 Task: Find connections with filter location Guledagudda with filter topic #workingathomewith filter profile language German with filter current company Recruitment Land LLC with filter school Nirmala Memorial Foundation Degree College of Commerce and Science Near Thakur Polytechnic 90 Feet Road Thakur Complex Kandivli (E) Mumbai 400 101 with filter industry Cosmetology and Barber Schools with filter service category Bookkeeping with filter keywords title SEO Manager
Action: Mouse moved to (489, 80)
Screenshot: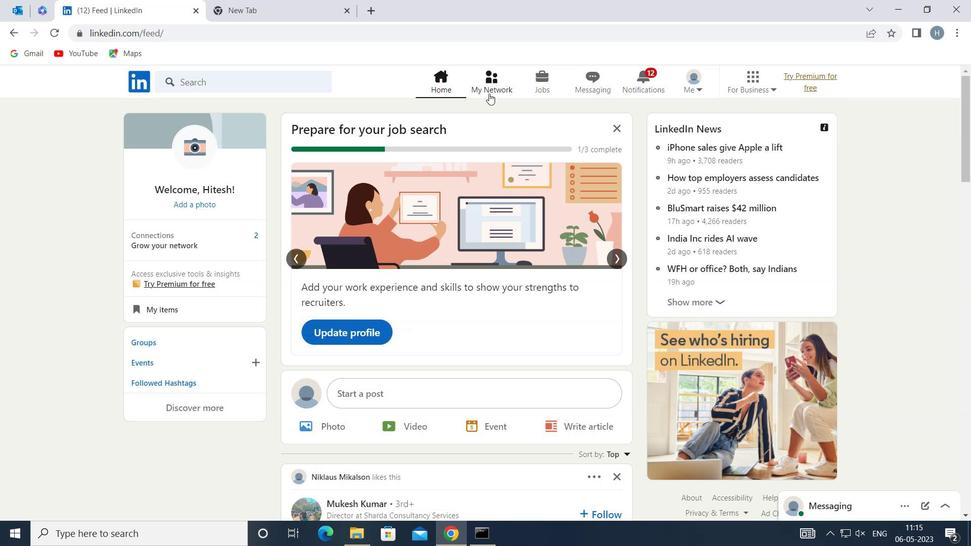 
Action: Mouse pressed left at (489, 80)
Screenshot: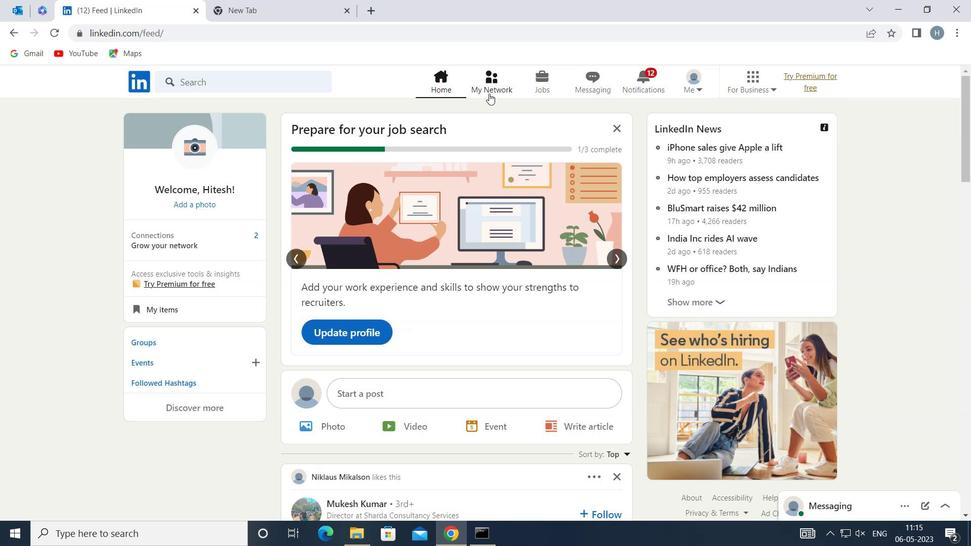 
Action: Mouse moved to (274, 146)
Screenshot: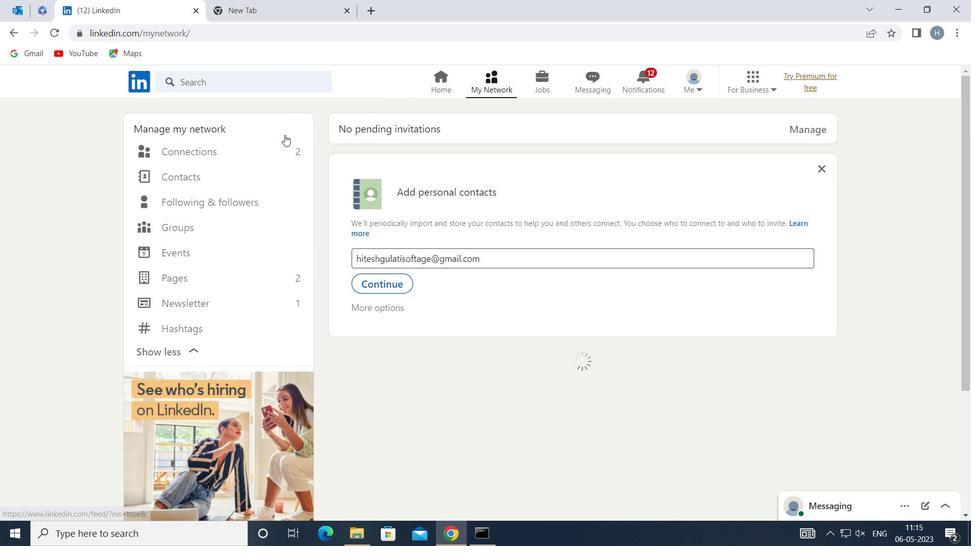 
Action: Mouse pressed left at (274, 146)
Screenshot: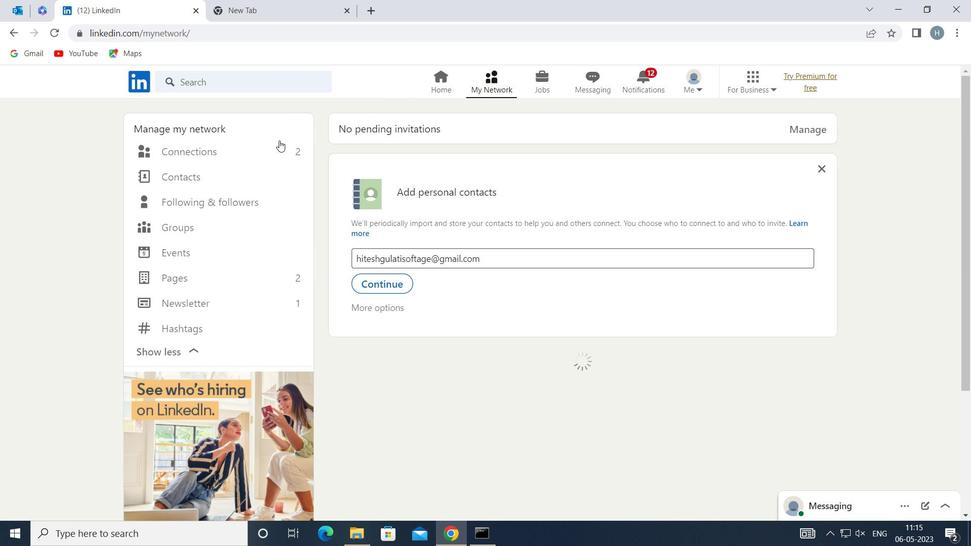 
Action: Mouse moved to (593, 148)
Screenshot: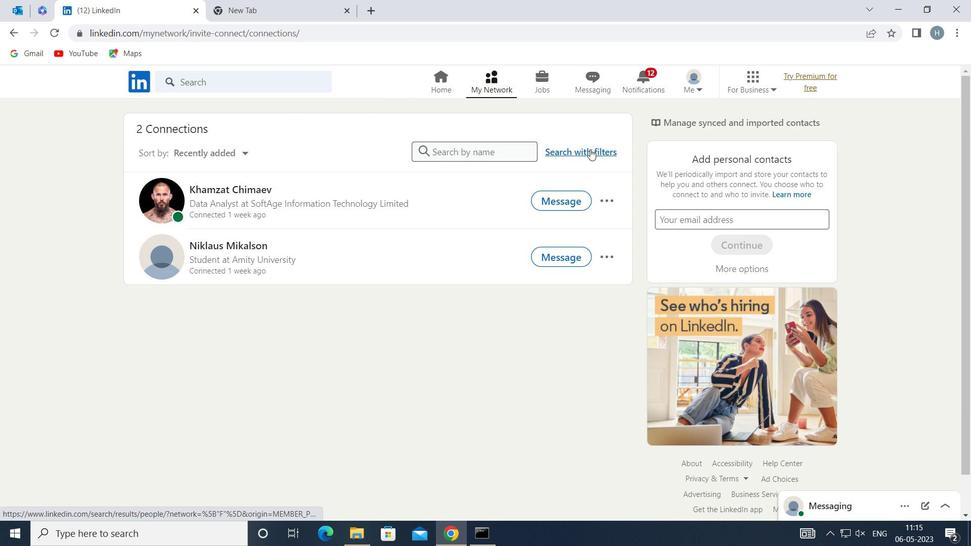 
Action: Mouse pressed left at (593, 148)
Screenshot: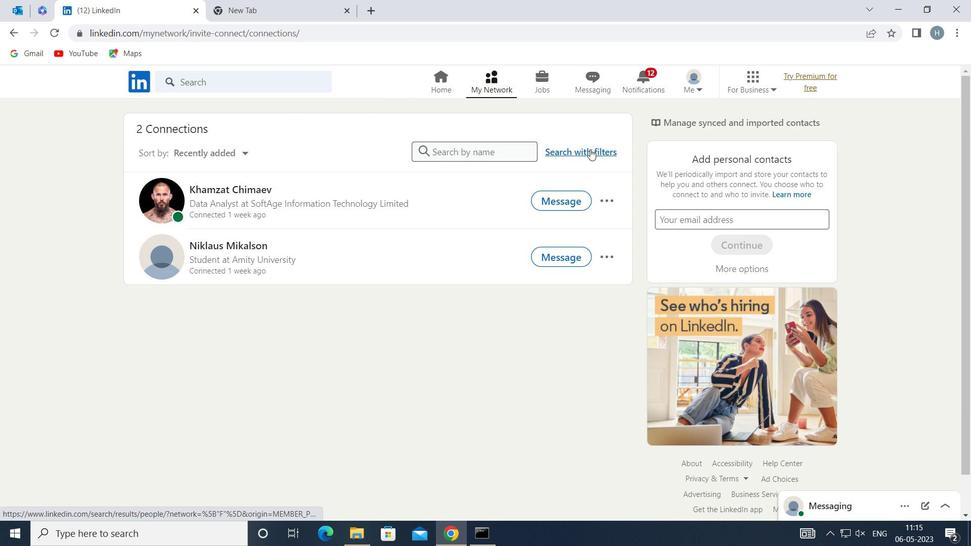 
Action: Mouse moved to (523, 115)
Screenshot: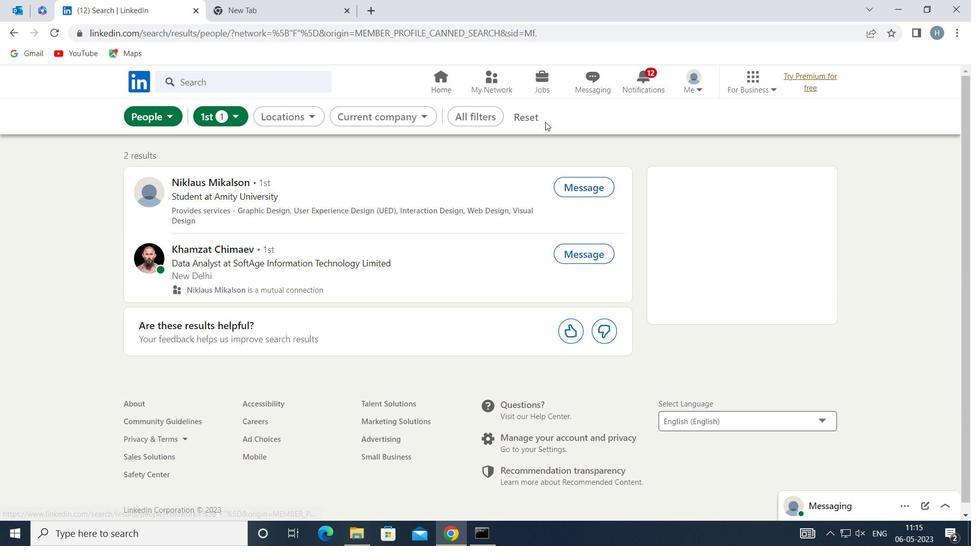 
Action: Mouse pressed left at (523, 115)
Screenshot: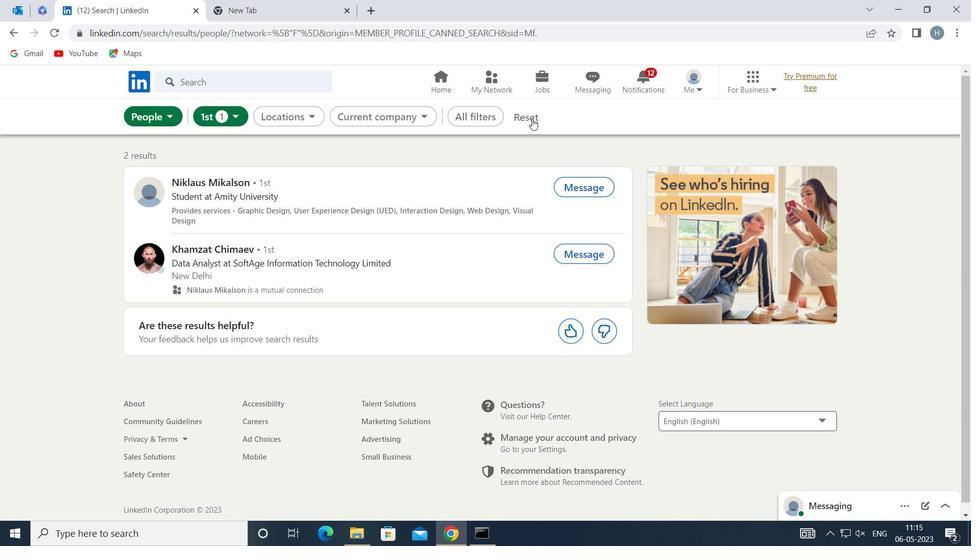 
Action: Mouse moved to (505, 114)
Screenshot: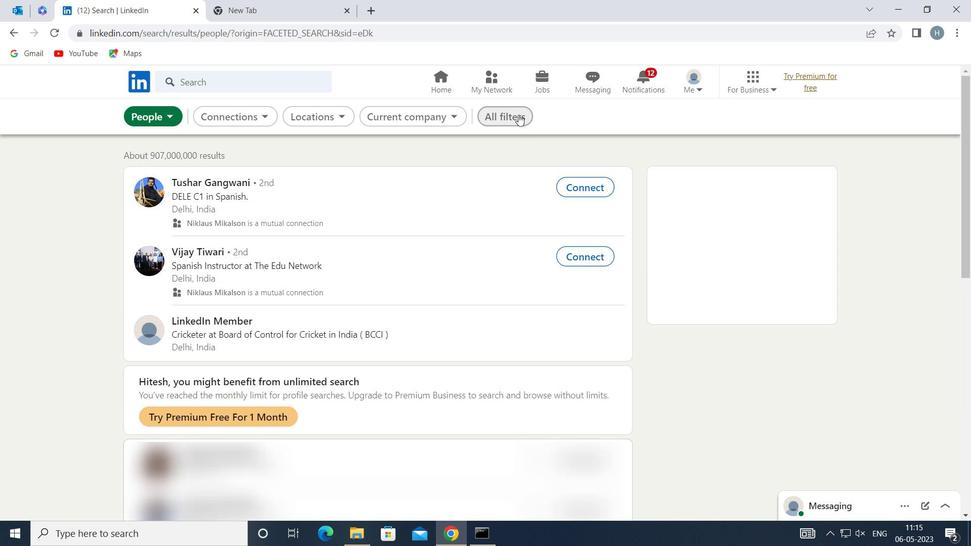 
Action: Mouse pressed left at (505, 114)
Screenshot: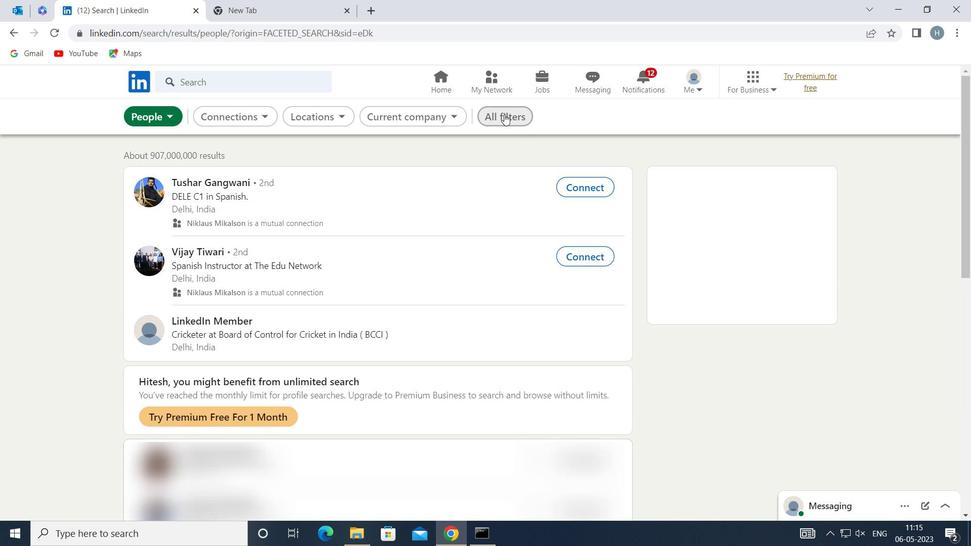 
Action: Mouse moved to (751, 295)
Screenshot: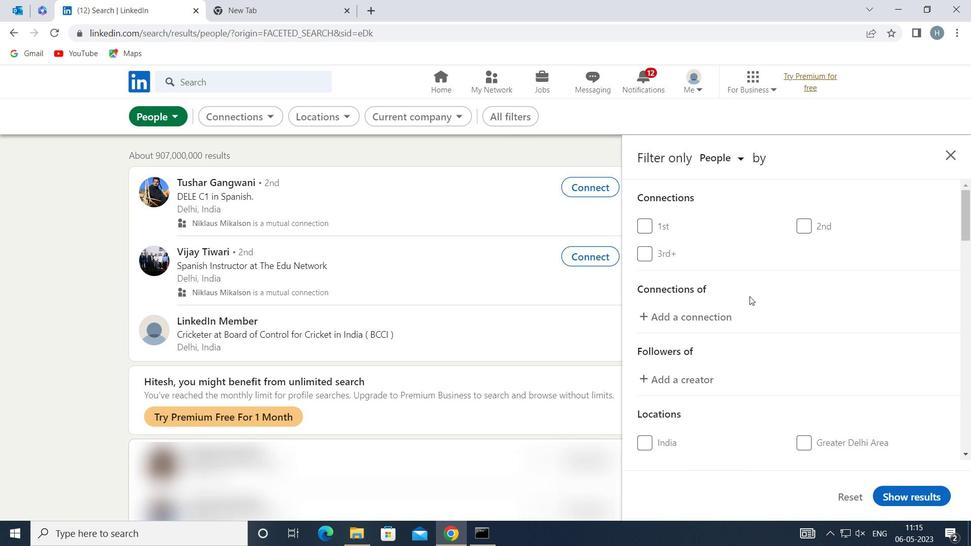 
Action: Mouse scrolled (751, 295) with delta (0, 0)
Screenshot: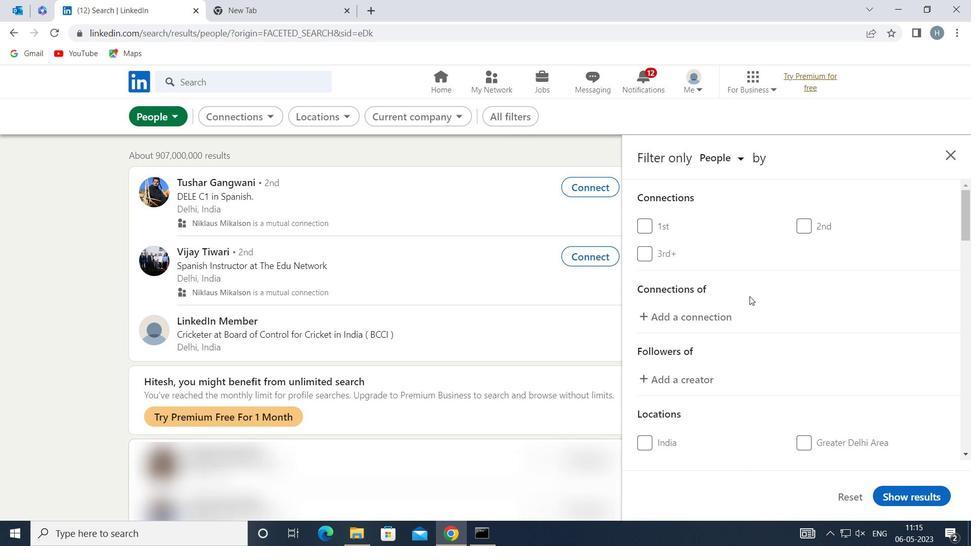 
Action: Mouse moved to (751, 295)
Screenshot: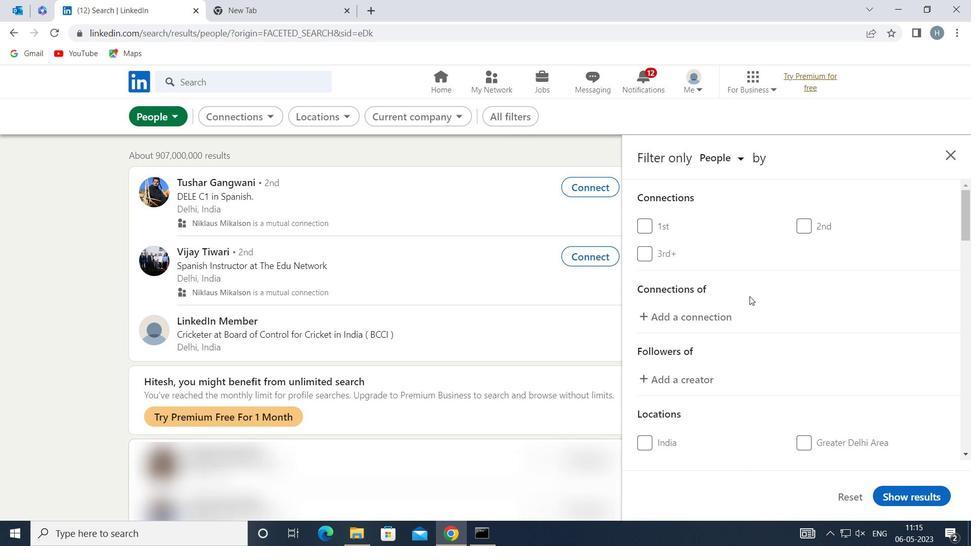 
Action: Mouse scrolled (751, 294) with delta (0, 0)
Screenshot: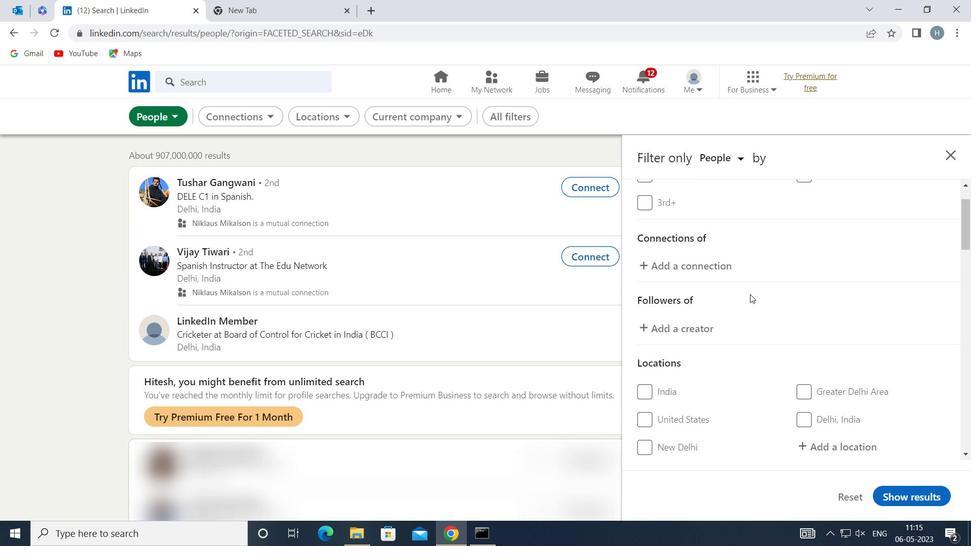 
Action: Mouse scrolled (751, 294) with delta (0, 0)
Screenshot: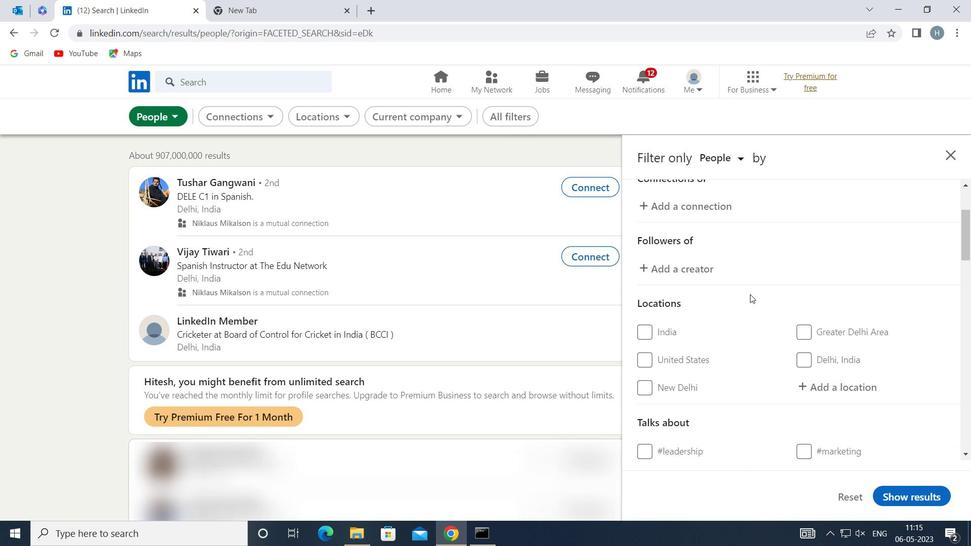 
Action: Mouse moved to (825, 309)
Screenshot: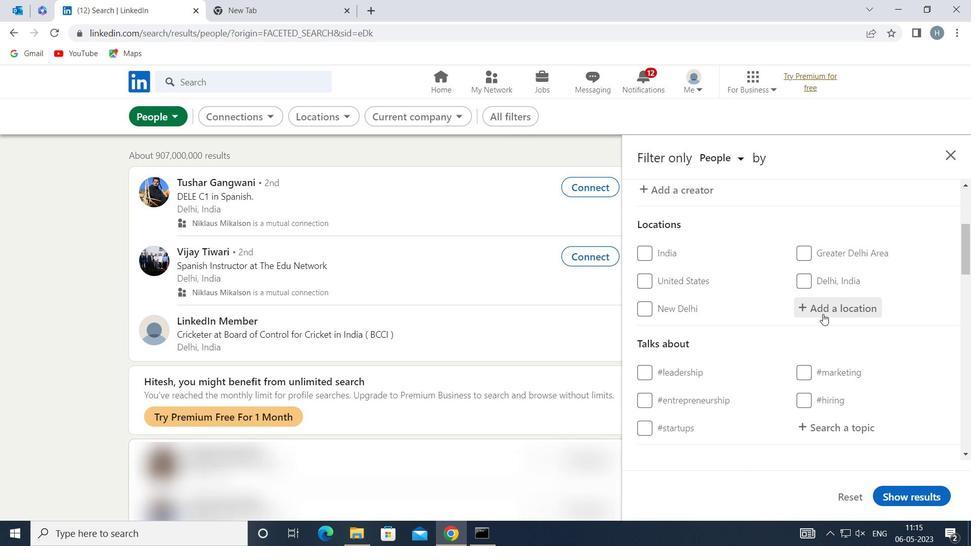 
Action: Mouse pressed left at (825, 309)
Screenshot: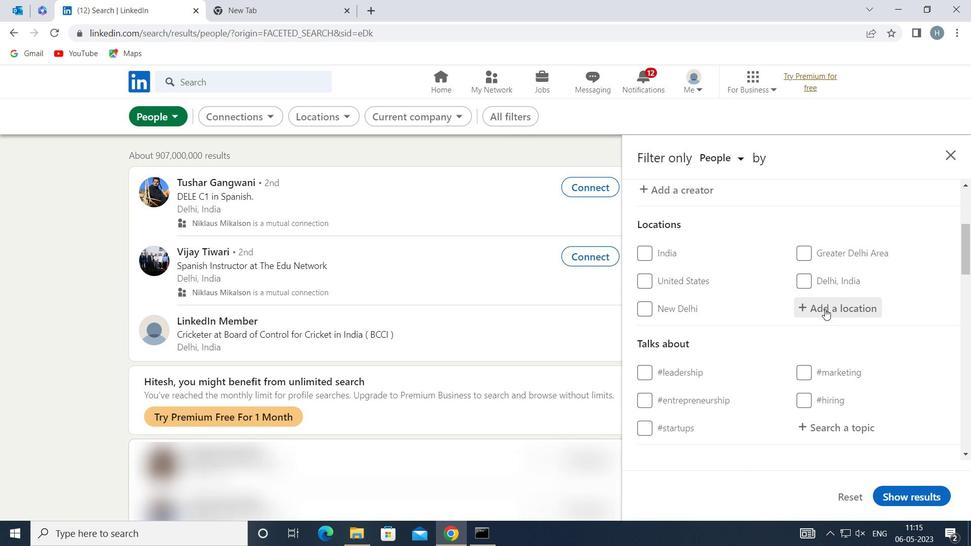 
Action: Mouse moved to (825, 308)
Screenshot: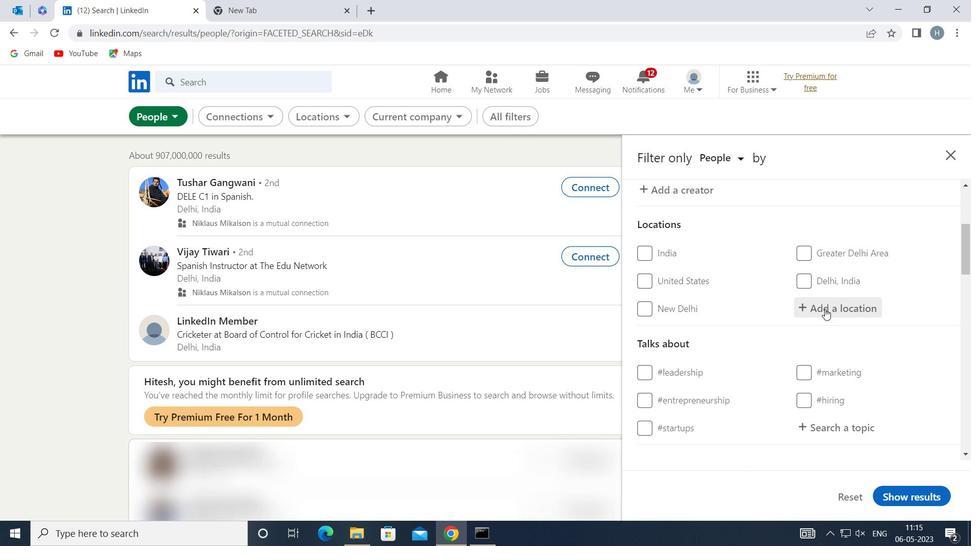 
Action: Key pressed <Key.shift>GULEDAGUDDA
Screenshot: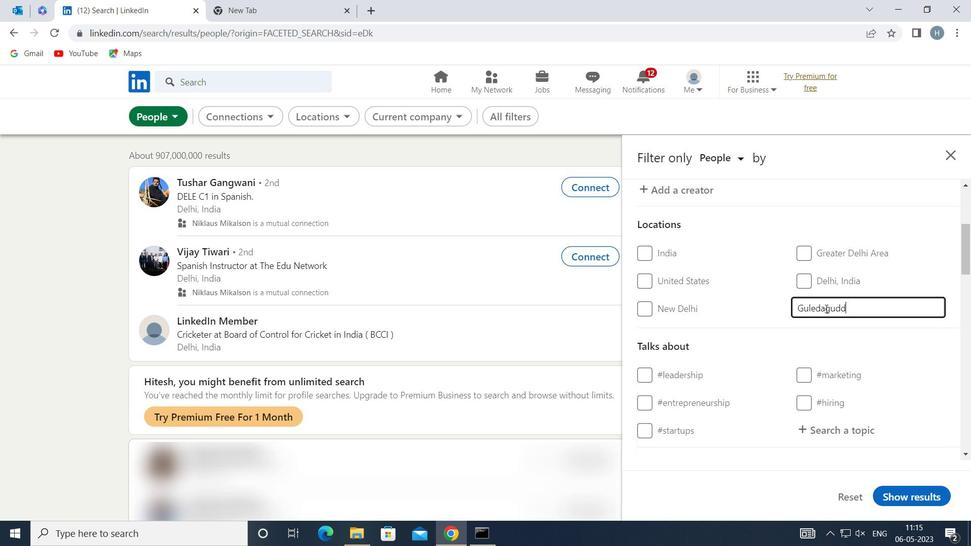 
Action: Mouse moved to (849, 326)
Screenshot: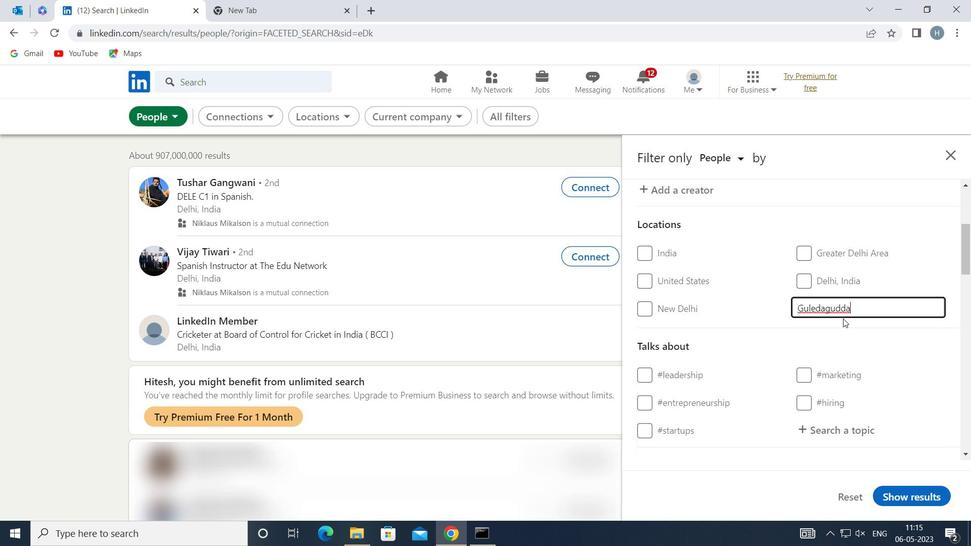 
Action: Mouse pressed left at (849, 326)
Screenshot: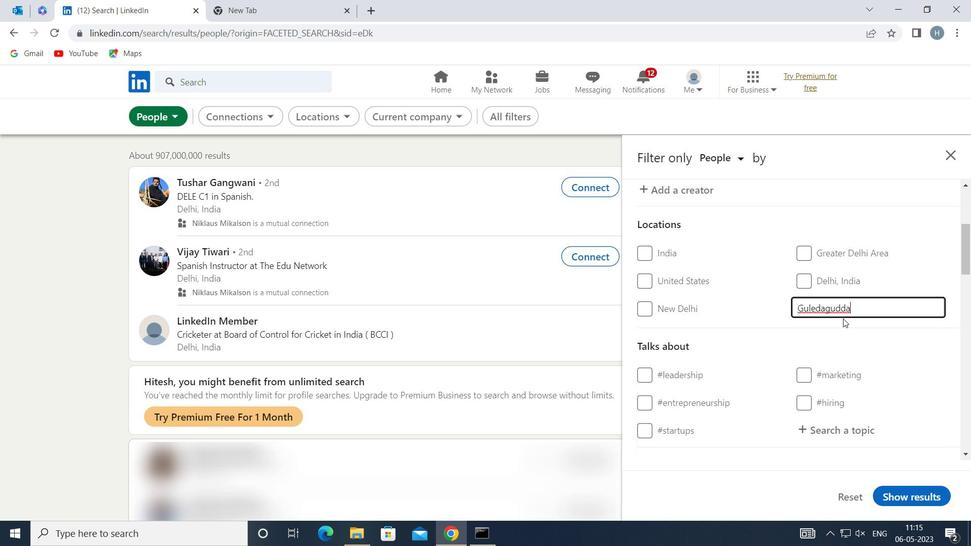 
Action: Mouse moved to (848, 327)
Screenshot: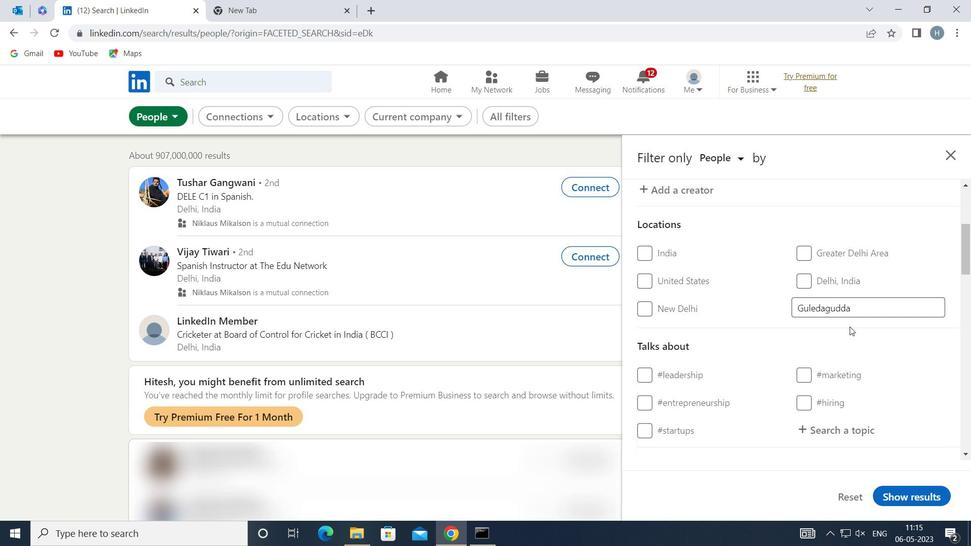 
Action: Mouse scrolled (848, 326) with delta (0, 0)
Screenshot: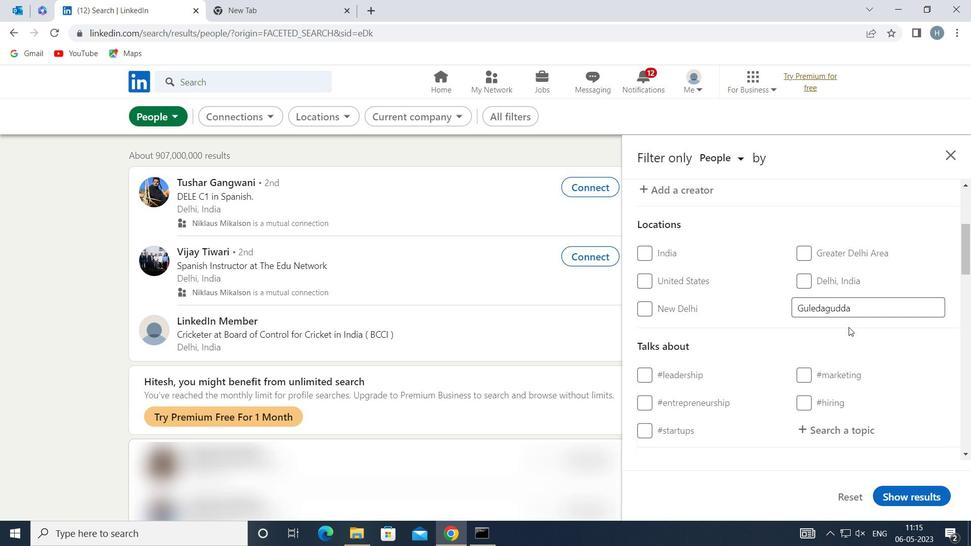 
Action: Mouse moved to (843, 359)
Screenshot: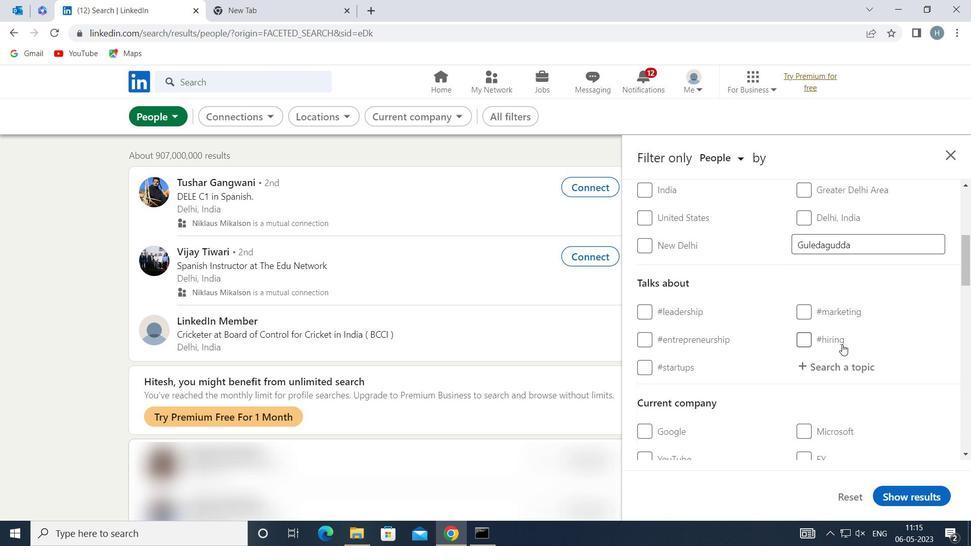 
Action: Mouse pressed left at (843, 359)
Screenshot: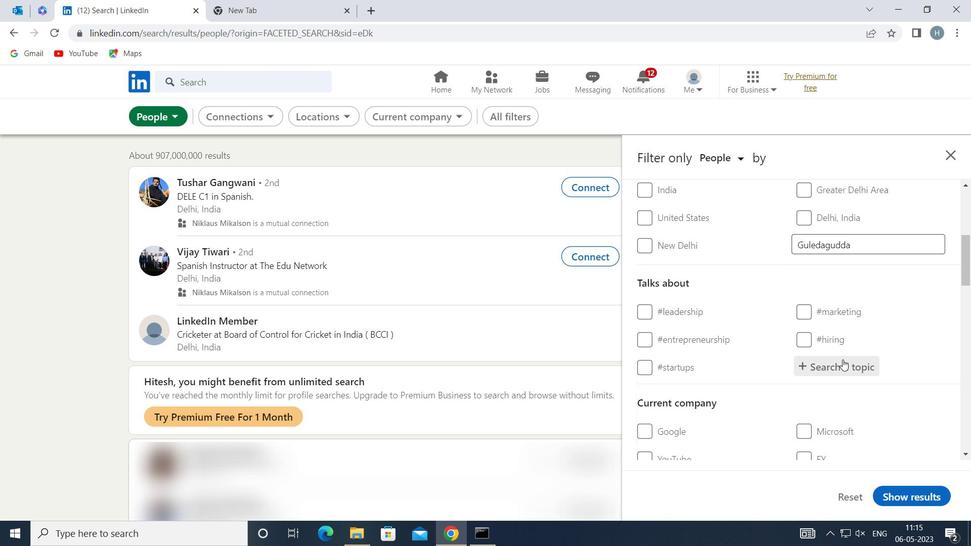 
Action: Key pressed <Key.shift>WORKINGATHOME
Screenshot: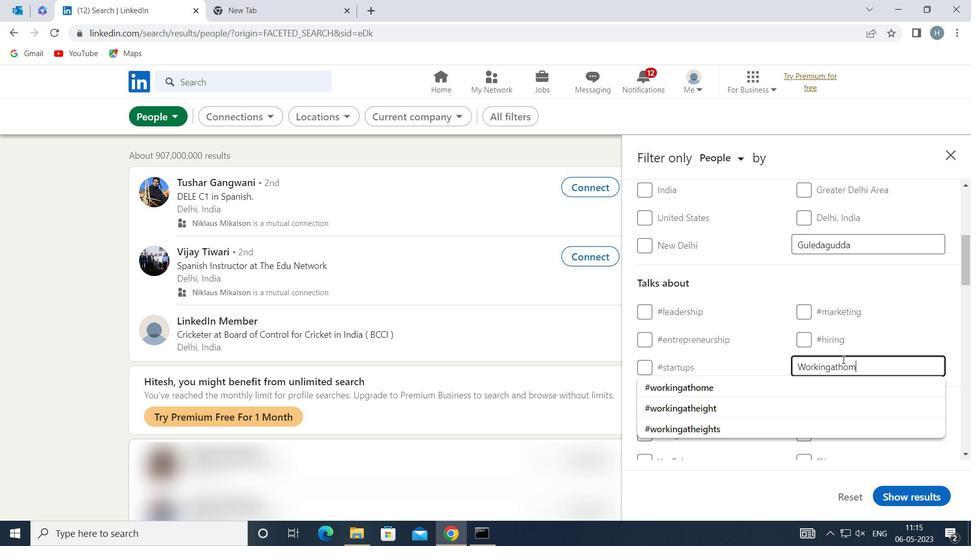 
Action: Mouse moved to (752, 387)
Screenshot: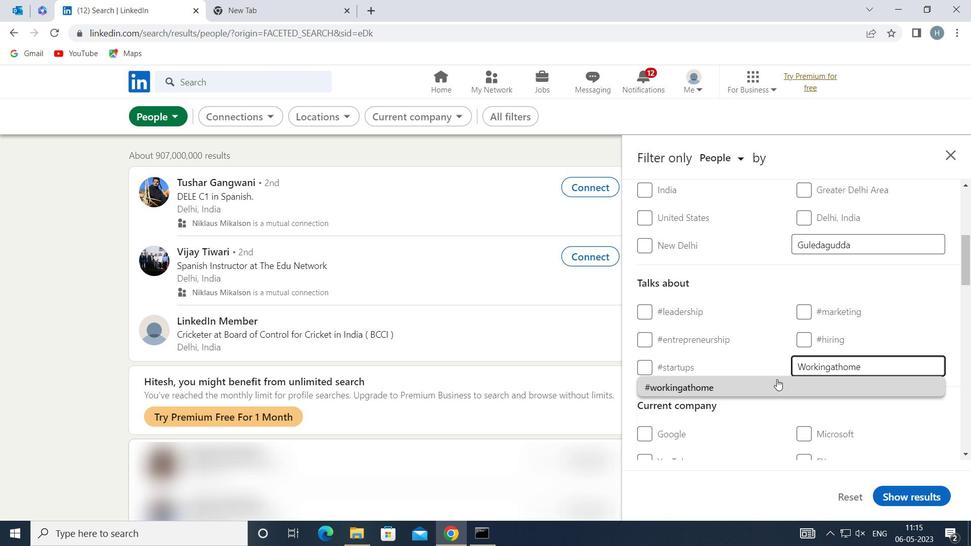 
Action: Mouse pressed left at (752, 387)
Screenshot: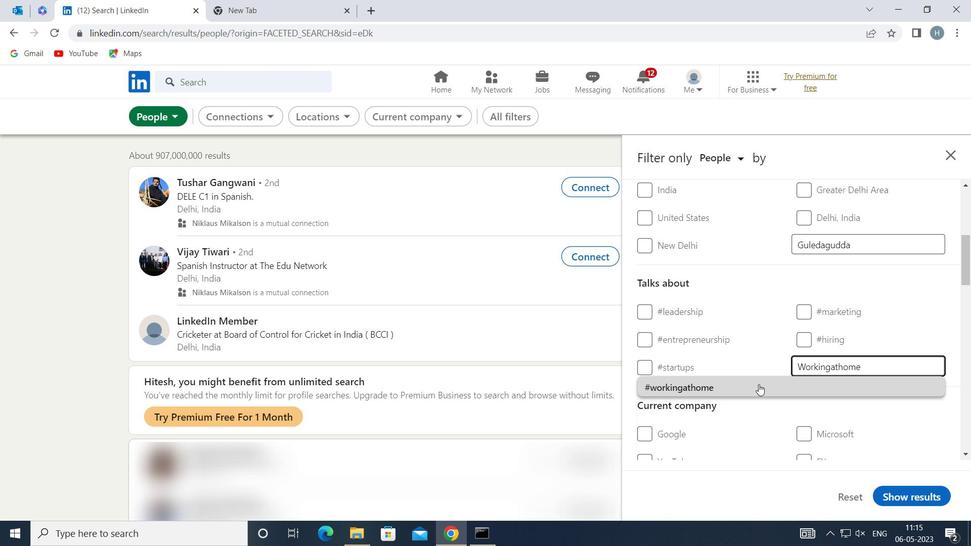 
Action: Mouse moved to (756, 376)
Screenshot: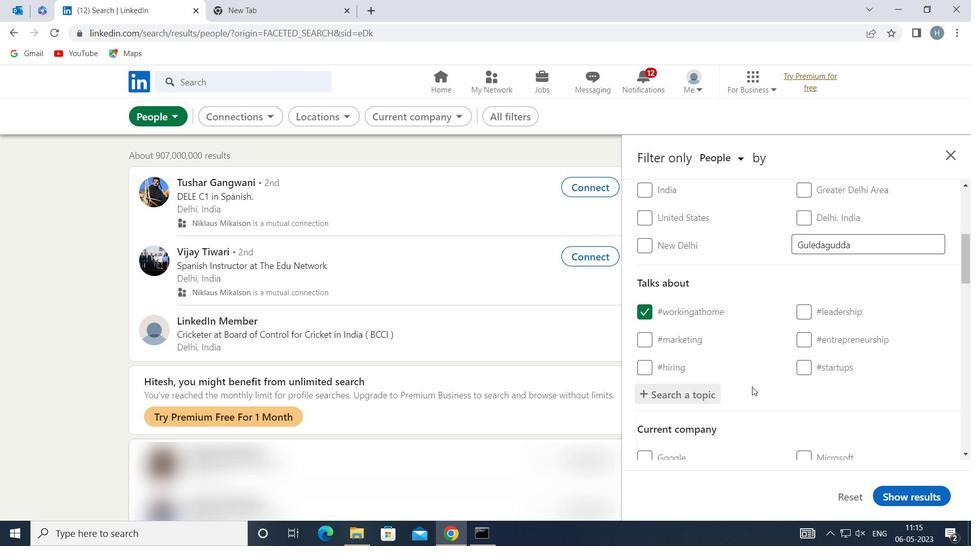 
Action: Mouse scrolled (756, 376) with delta (0, 0)
Screenshot: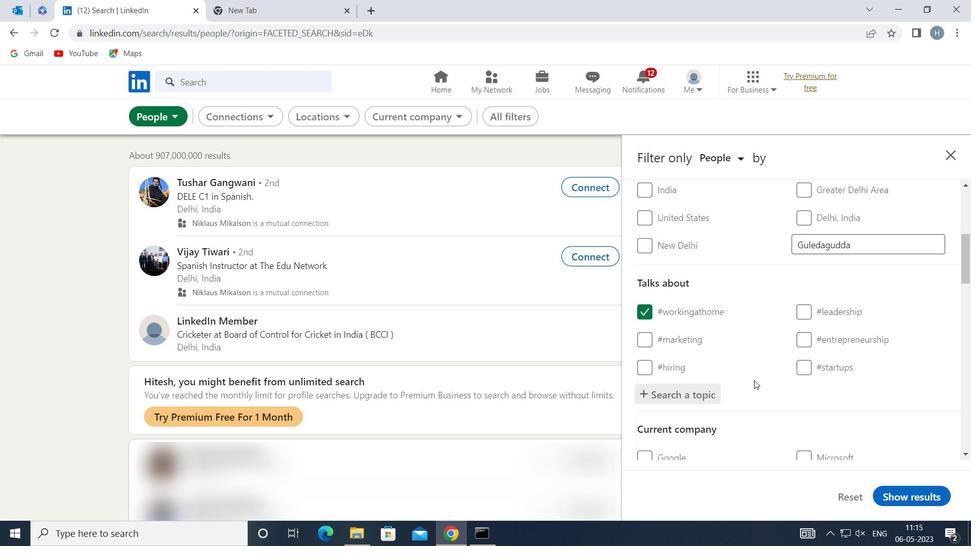 
Action: Mouse moved to (757, 369)
Screenshot: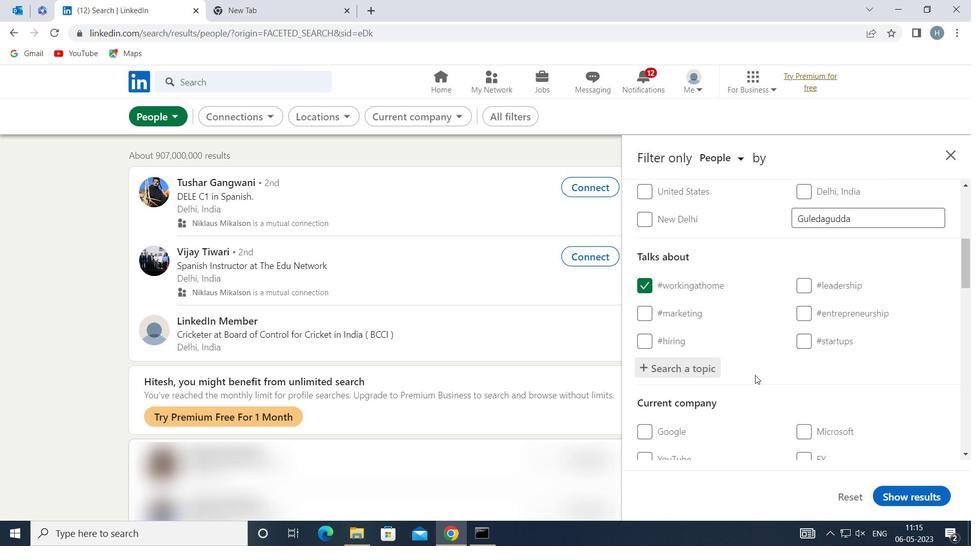 
Action: Mouse scrolled (757, 369) with delta (0, 0)
Screenshot: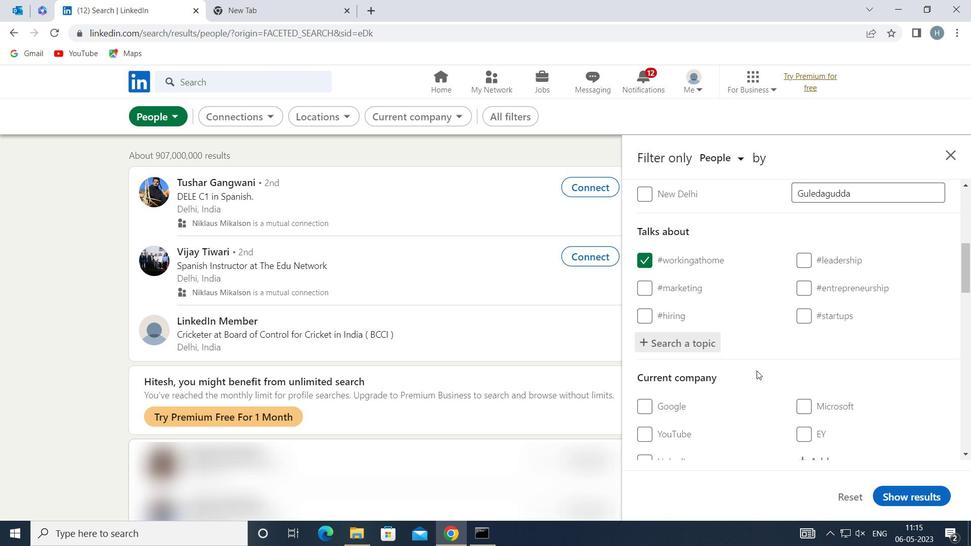 
Action: Mouse moved to (757, 367)
Screenshot: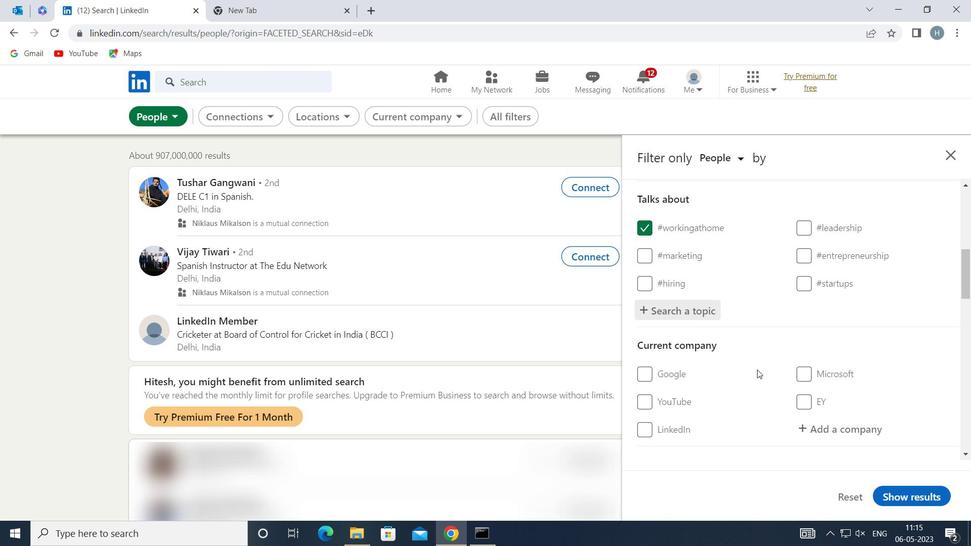 
Action: Mouse scrolled (757, 367) with delta (0, 0)
Screenshot: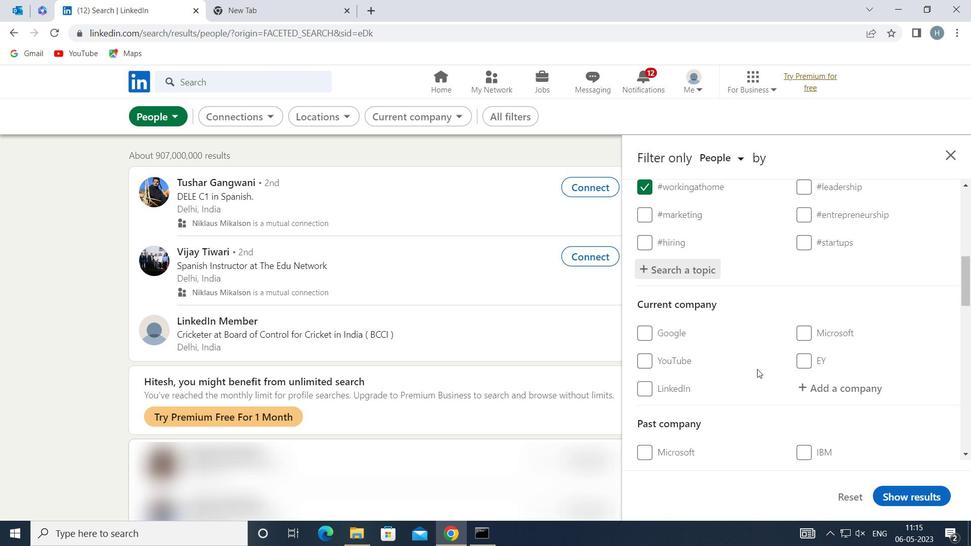 
Action: Mouse moved to (758, 366)
Screenshot: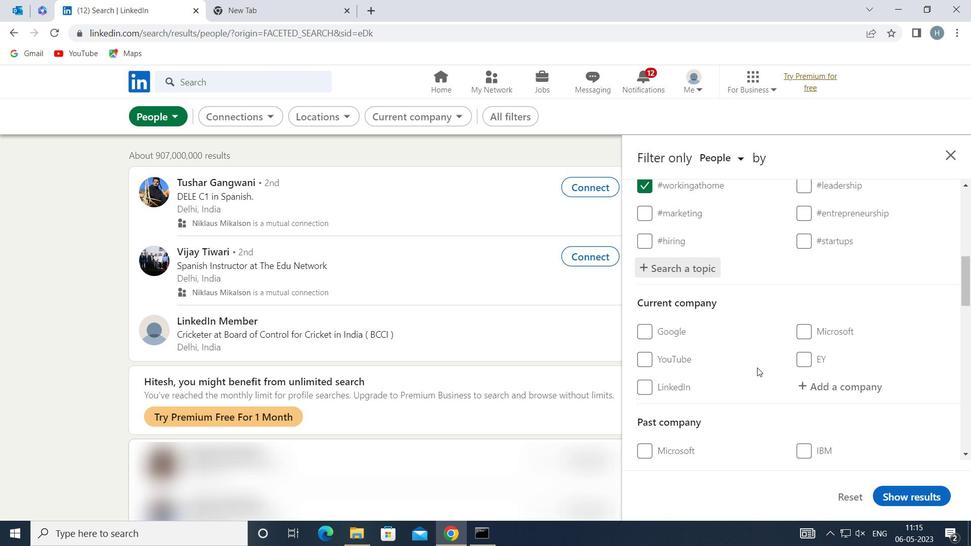 
Action: Mouse scrolled (758, 366) with delta (0, 0)
Screenshot: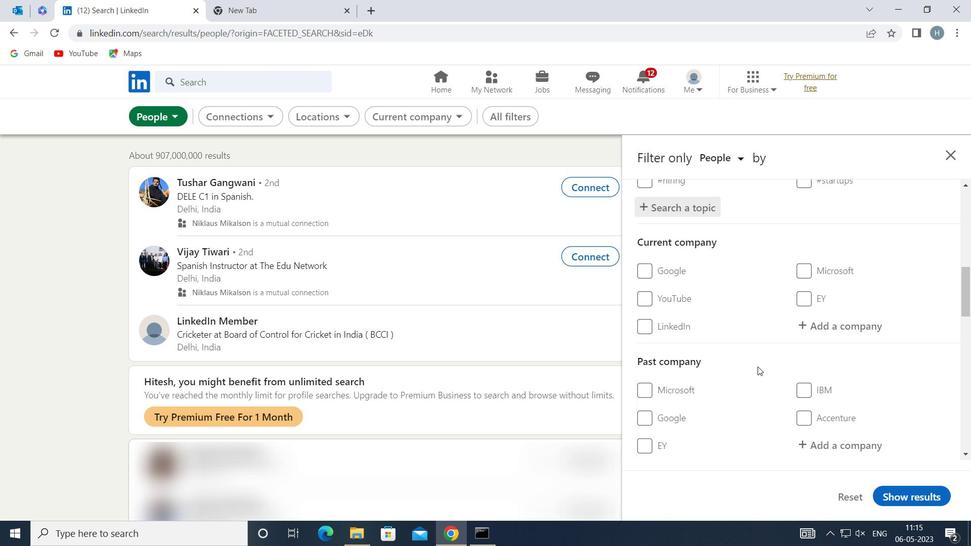 
Action: Mouse moved to (759, 365)
Screenshot: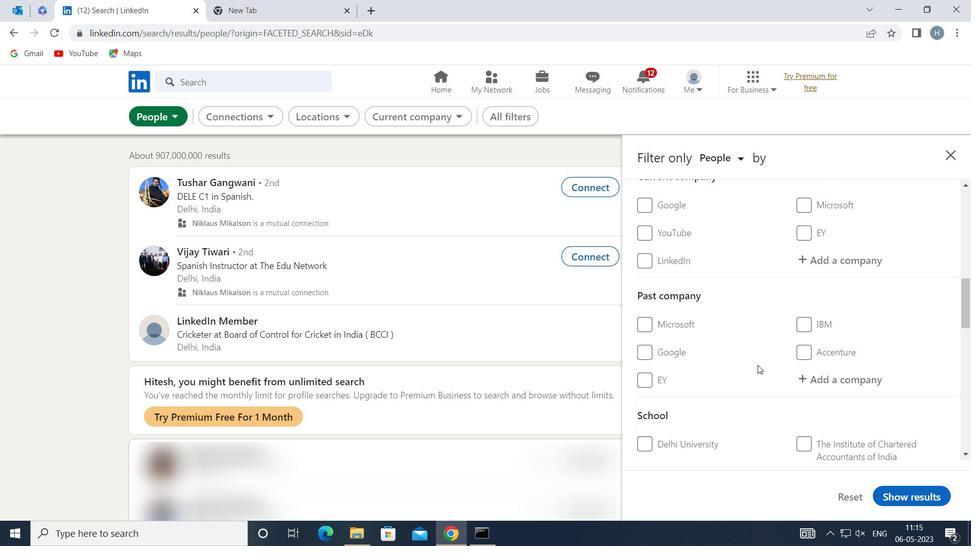
Action: Mouse scrolled (759, 364) with delta (0, 0)
Screenshot: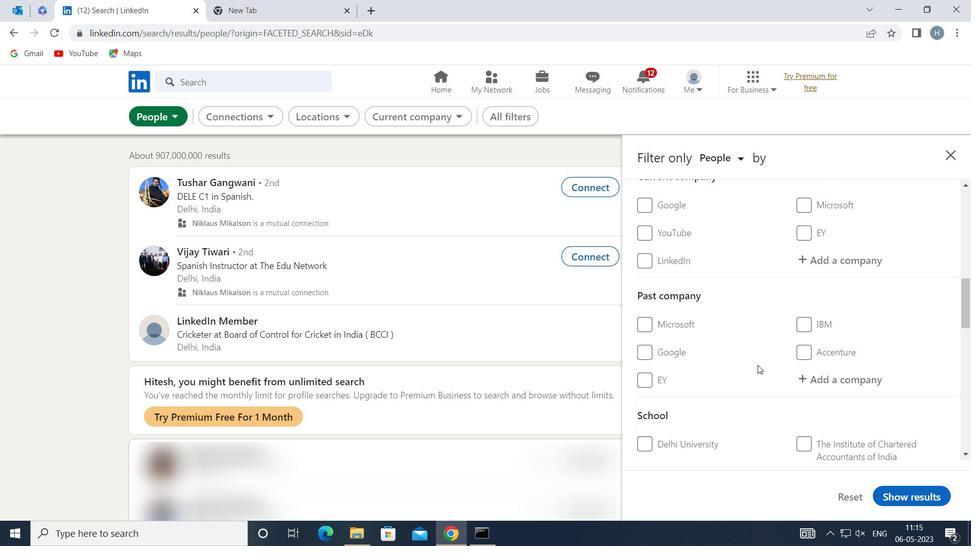 
Action: Mouse scrolled (759, 364) with delta (0, 0)
Screenshot: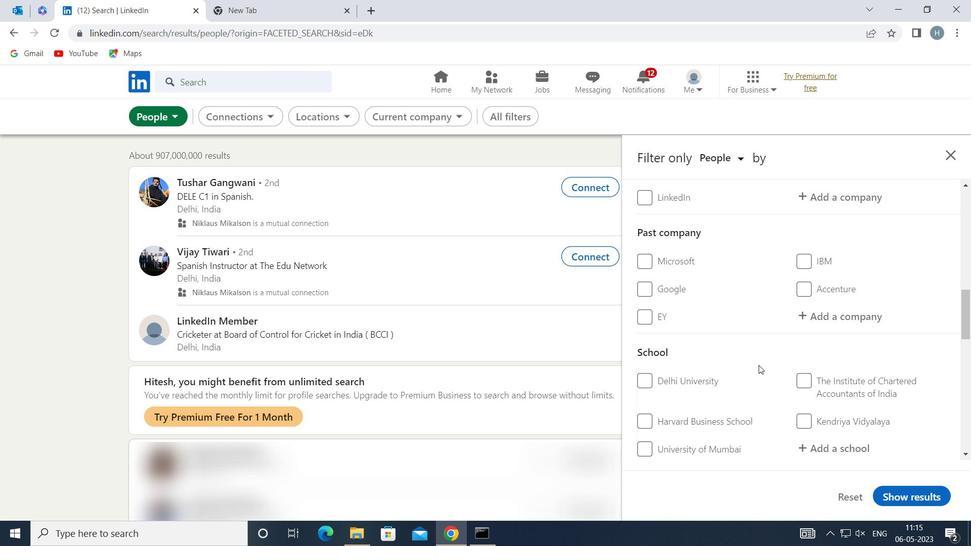 
Action: Mouse scrolled (759, 364) with delta (0, 0)
Screenshot: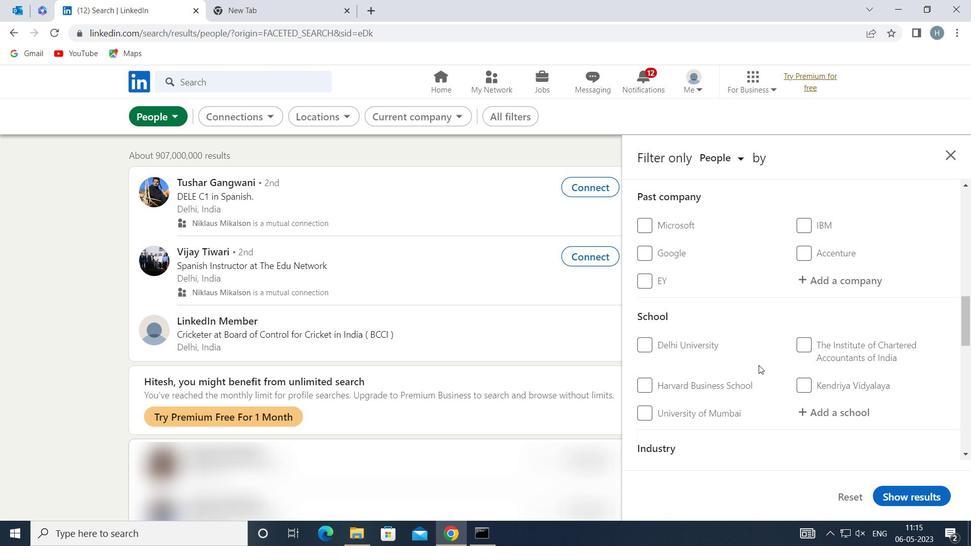 
Action: Mouse scrolled (759, 364) with delta (0, 0)
Screenshot: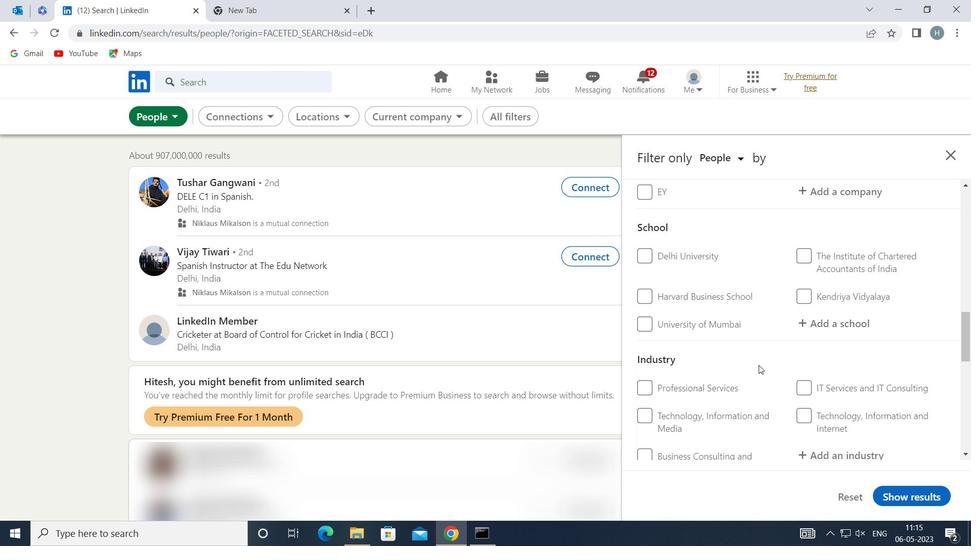 
Action: Mouse scrolled (759, 364) with delta (0, 0)
Screenshot: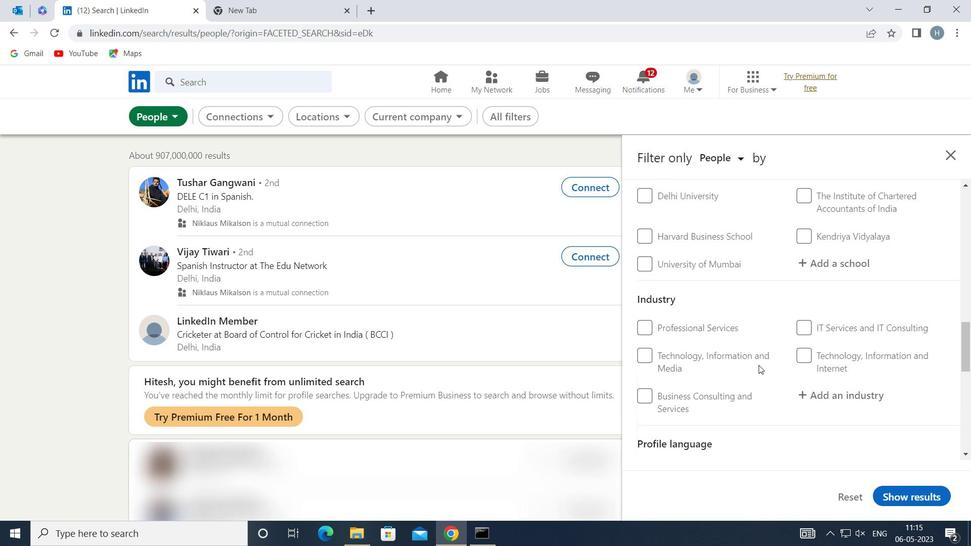 
Action: Mouse scrolled (759, 364) with delta (0, 0)
Screenshot: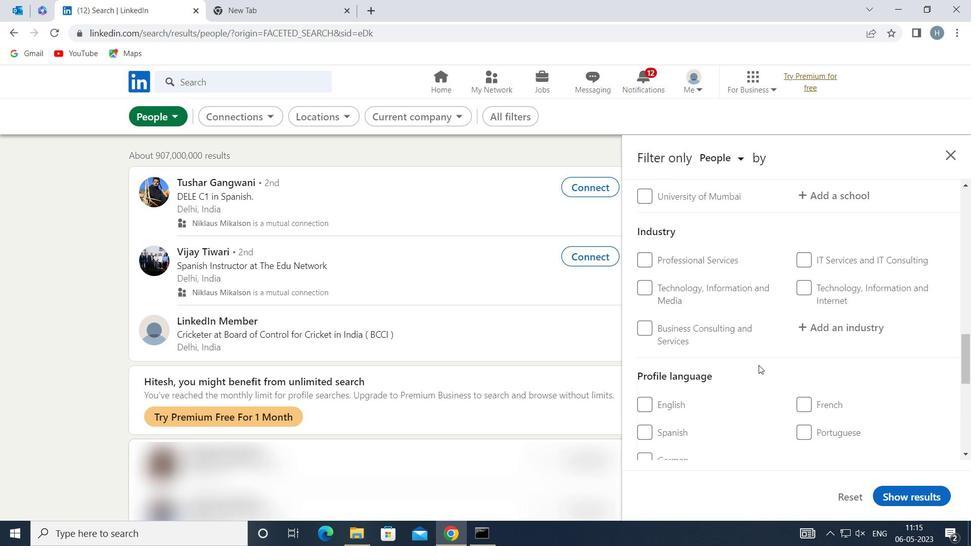 
Action: Mouse moved to (673, 399)
Screenshot: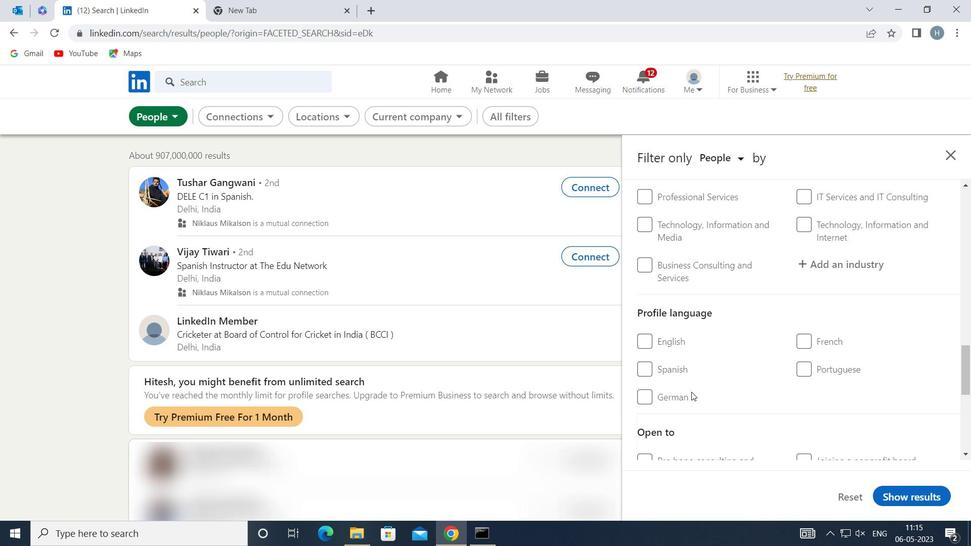 
Action: Mouse pressed left at (673, 399)
Screenshot: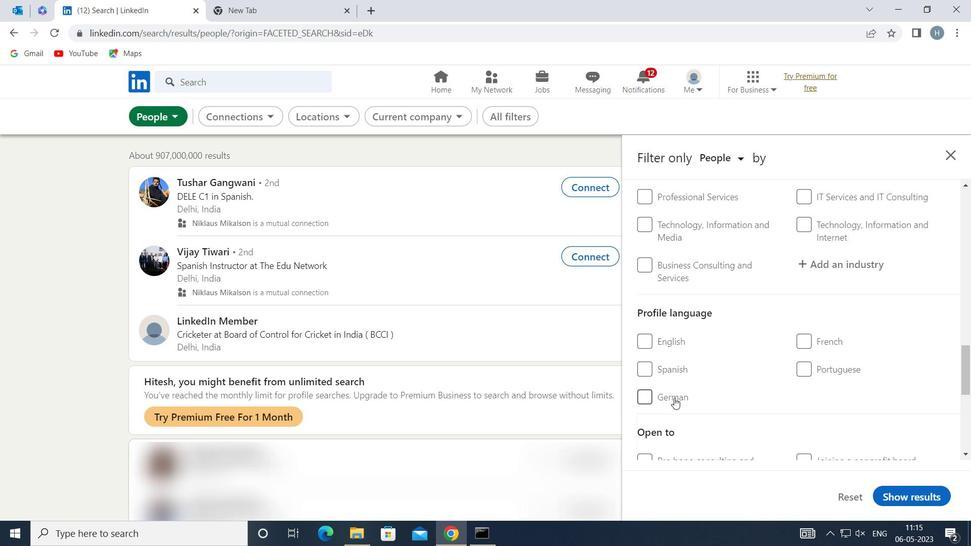 
Action: Mouse moved to (739, 381)
Screenshot: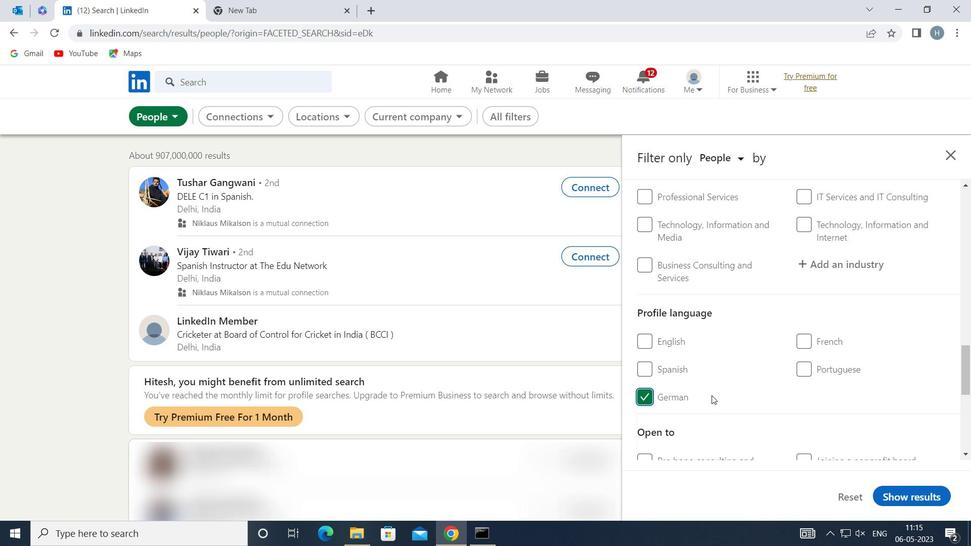
Action: Mouse scrolled (739, 382) with delta (0, 0)
Screenshot: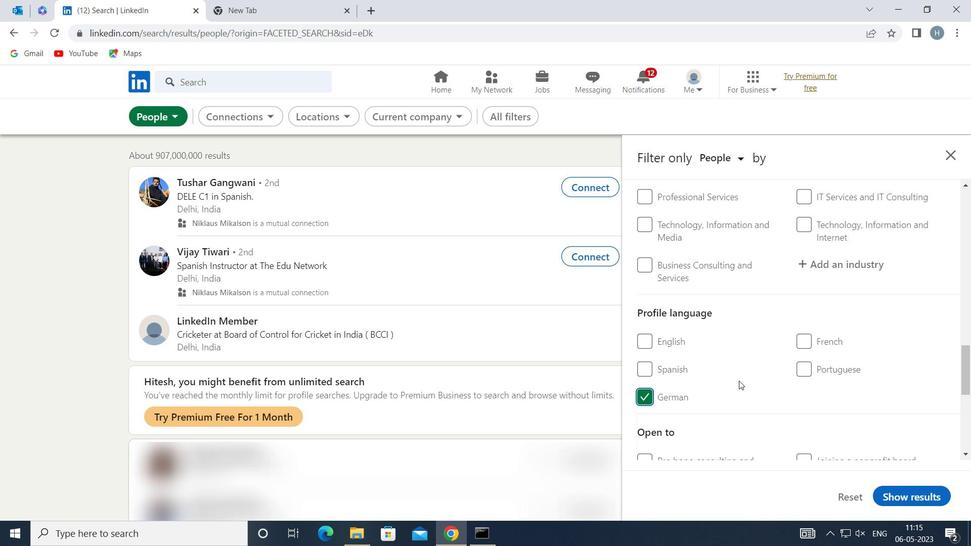 
Action: Mouse moved to (739, 381)
Screenshot: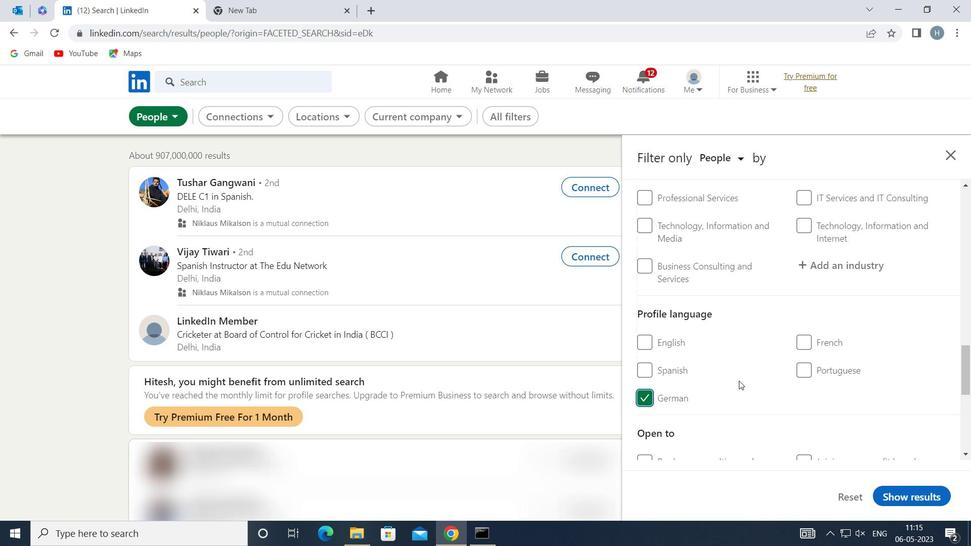 
Action: Mouse scrolled (739, 381) with delta (0, 0)
Screenshot: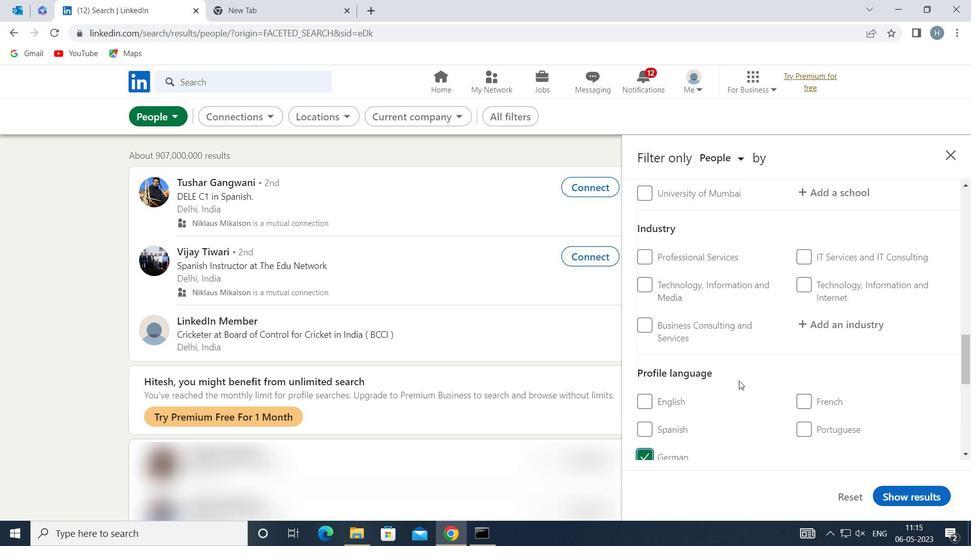 
Action: Mouse scrolled (739, 381) with delta (0, 0)
Screenshot: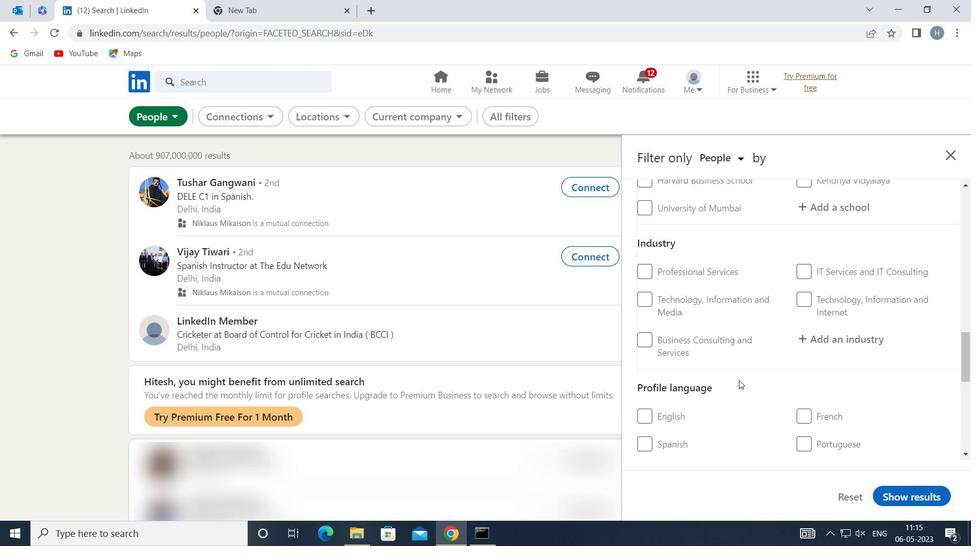 
Action: Mouse scrolled (739, 381) with delta (0, 0)
Screenshot: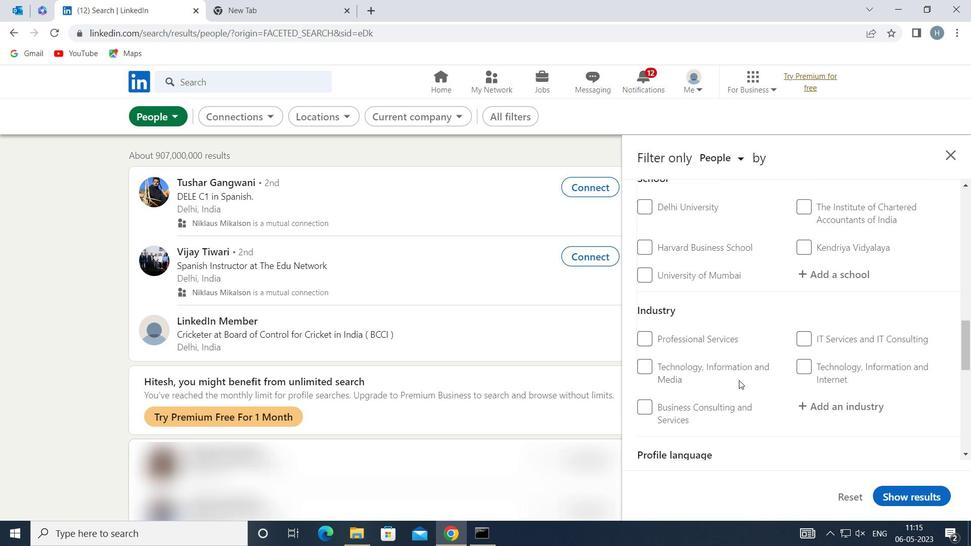 
Action: Mouse scrolled (739, 381) with delta (0, 0)
Screenshot: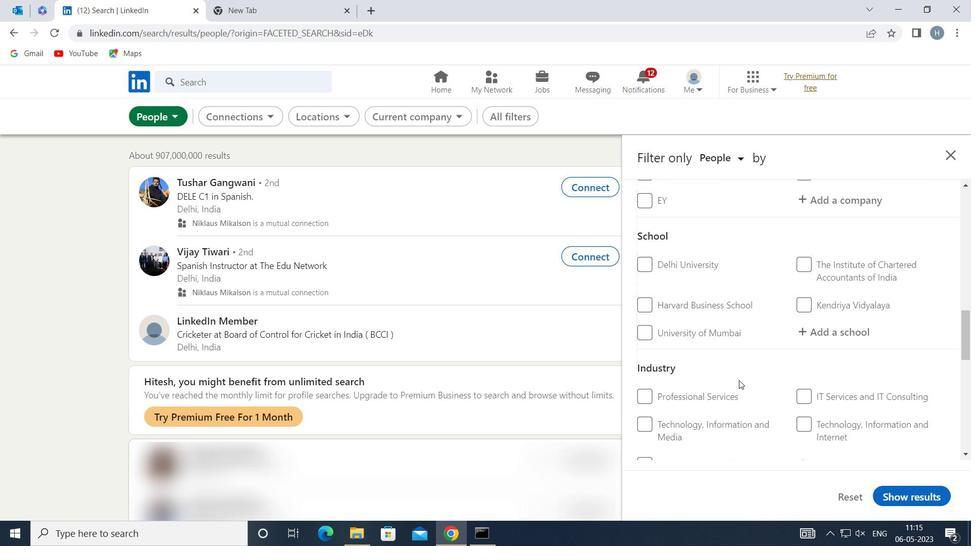 
Action: Mouse scrolled (739, 381) with delta (0, 0)
Screenshot: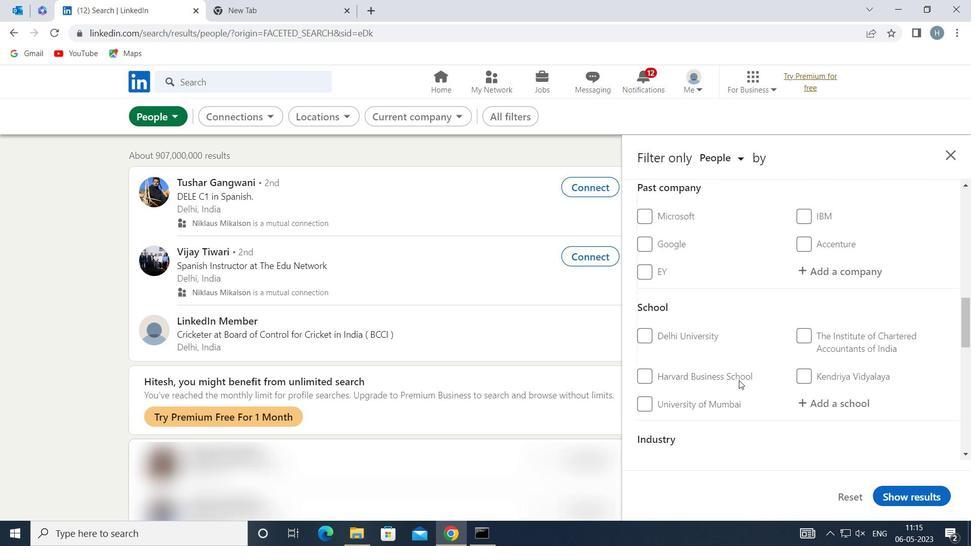 
Action: Mouse scrolled (739, 381) with delta (0, 0)
Screenshot: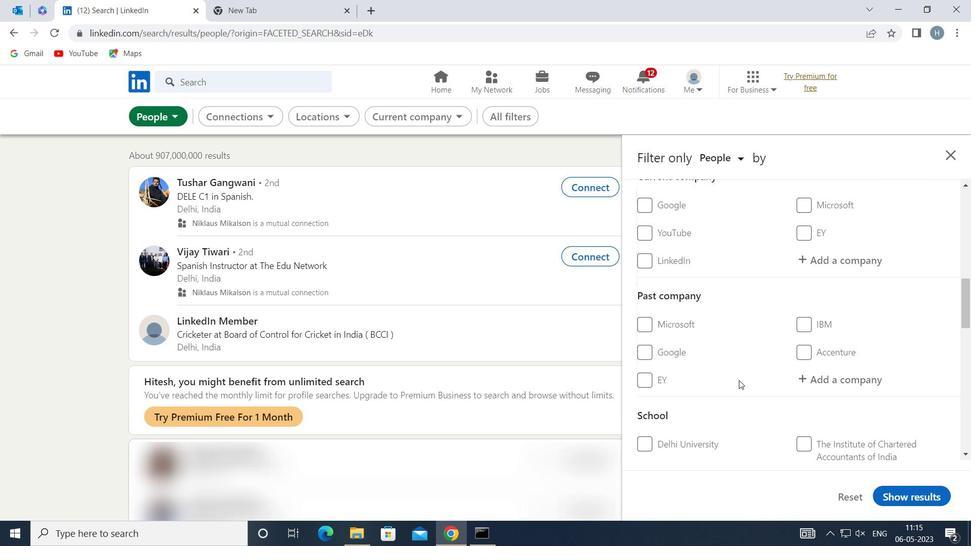 
Action: Mouse moved to (830, 320)
Screenshot: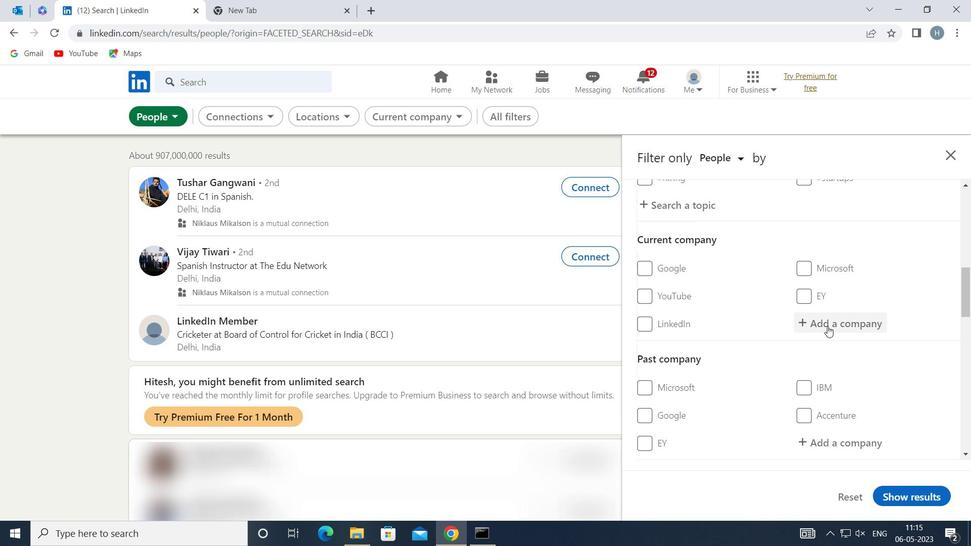 
Action: Mouse pressed left at (830, 320)
Screenshot: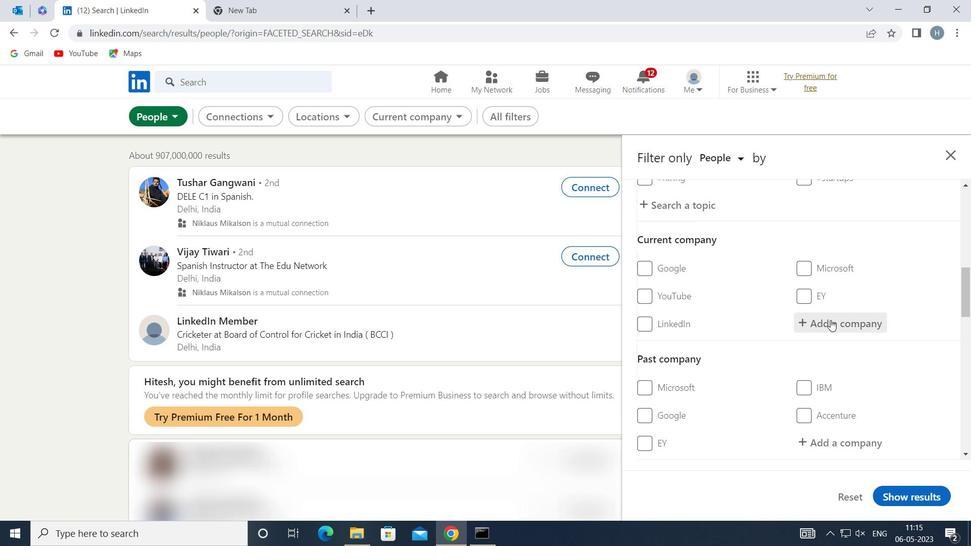 
Action: Key pressed <Key.shift>RECRUITM
Screenshot: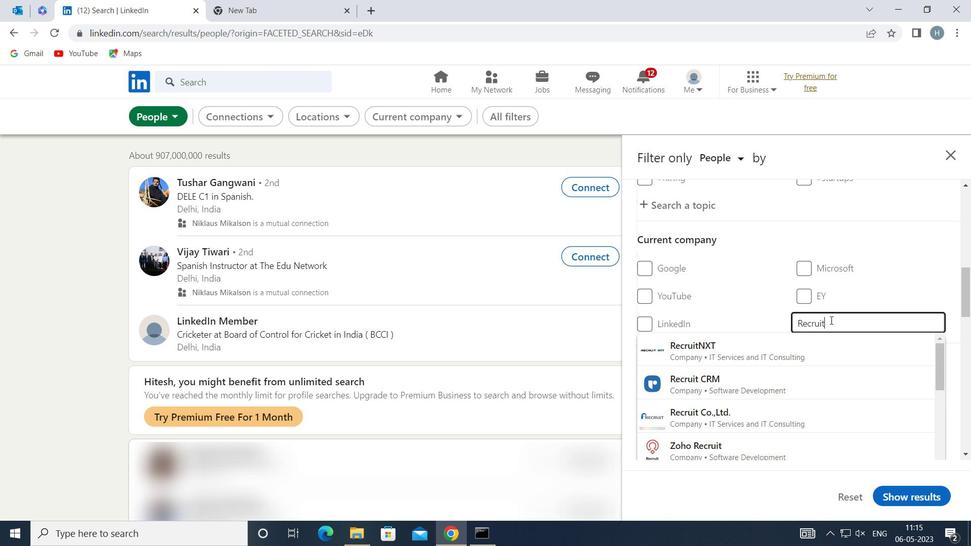 
Action: Mouse moved to (785, 353)
Screenshot: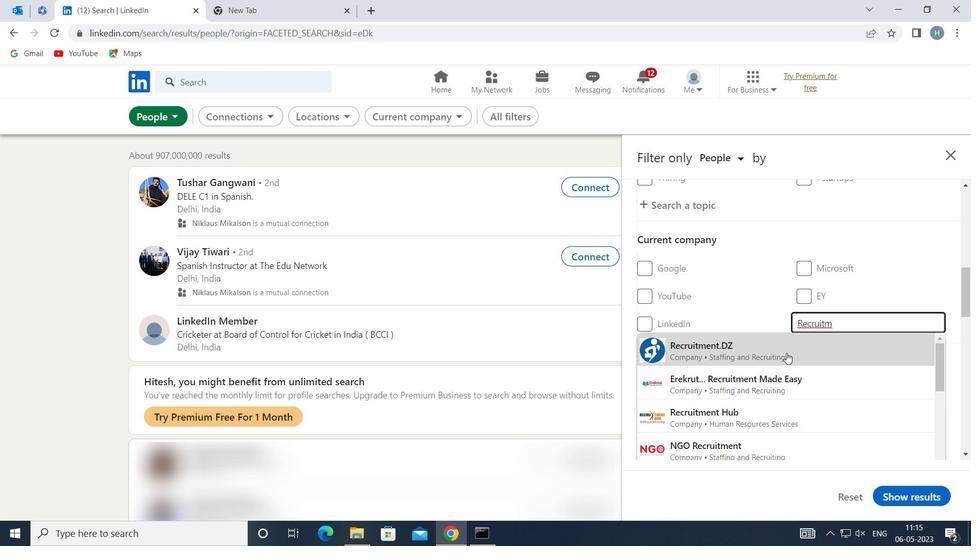 
Action: Key pressed ENT<Key.space><Key.shift>LAND
Screenshot: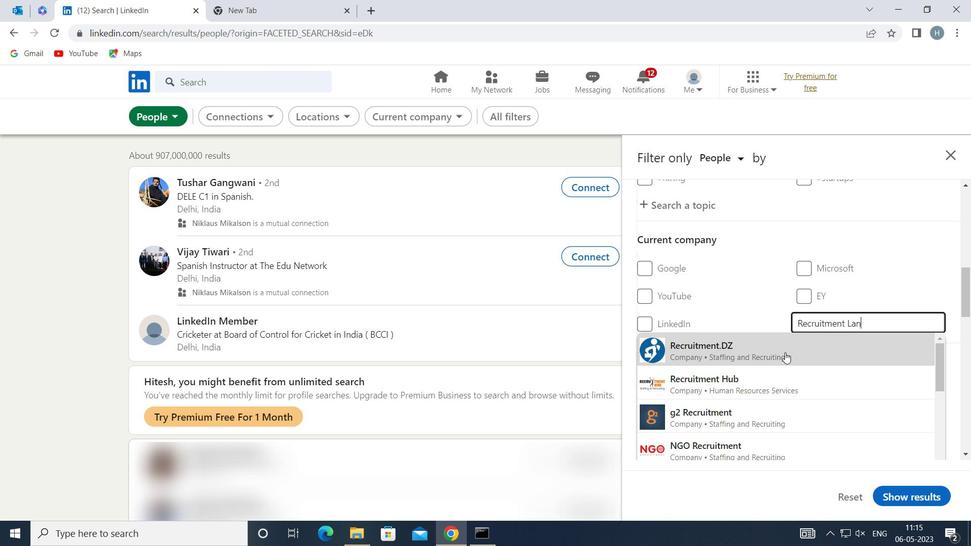 
Action: Mouse moved to (789, 346)
Screenshot: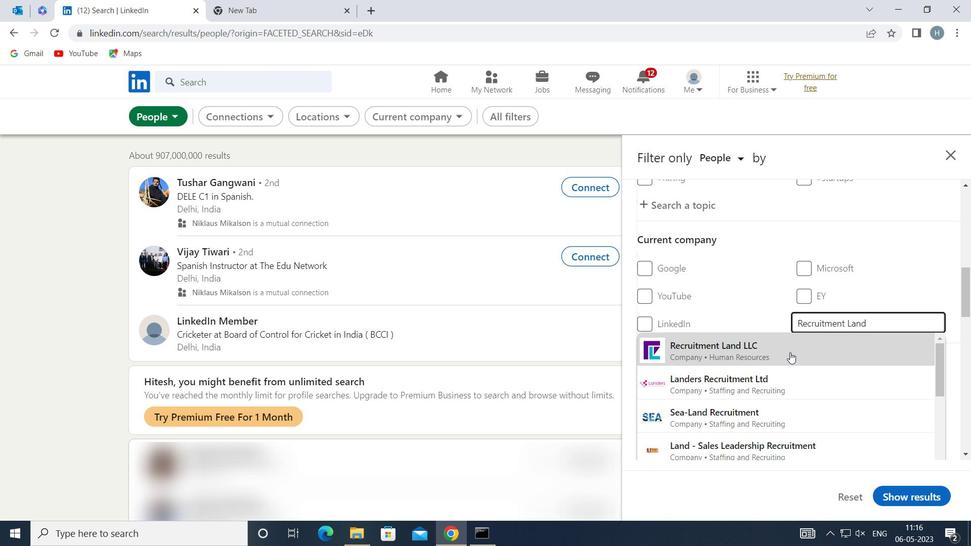 
Action: Mouse pressed left at (789, 346)
Screenshot: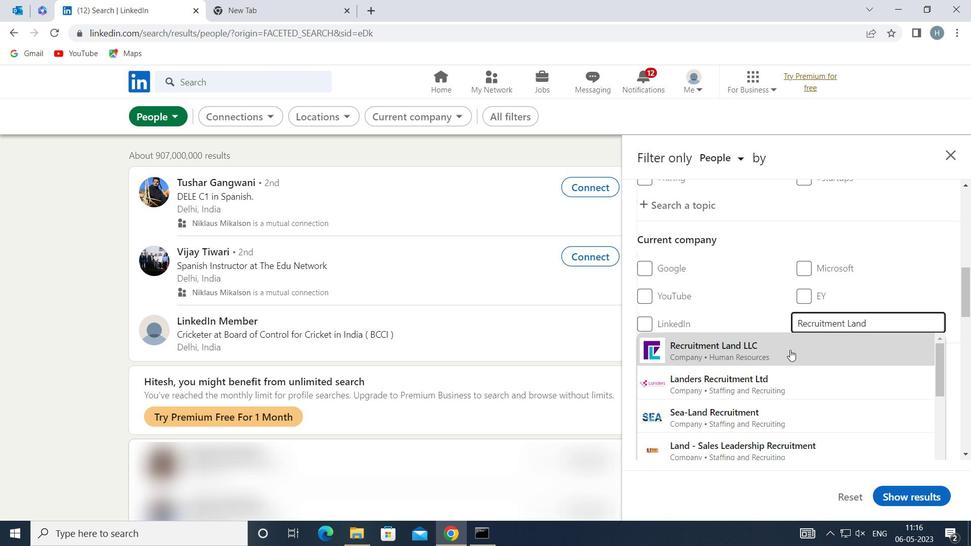 
Action: Mouse moved to (729, 340)
Screenshot: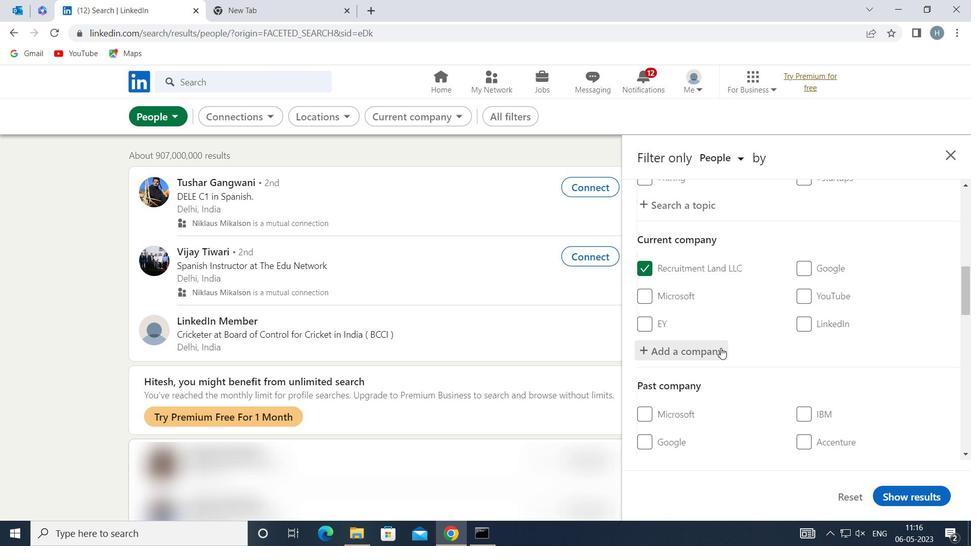 
Action: Mouse scrolled (729, 339) with delta (0, 0)
Screenshot: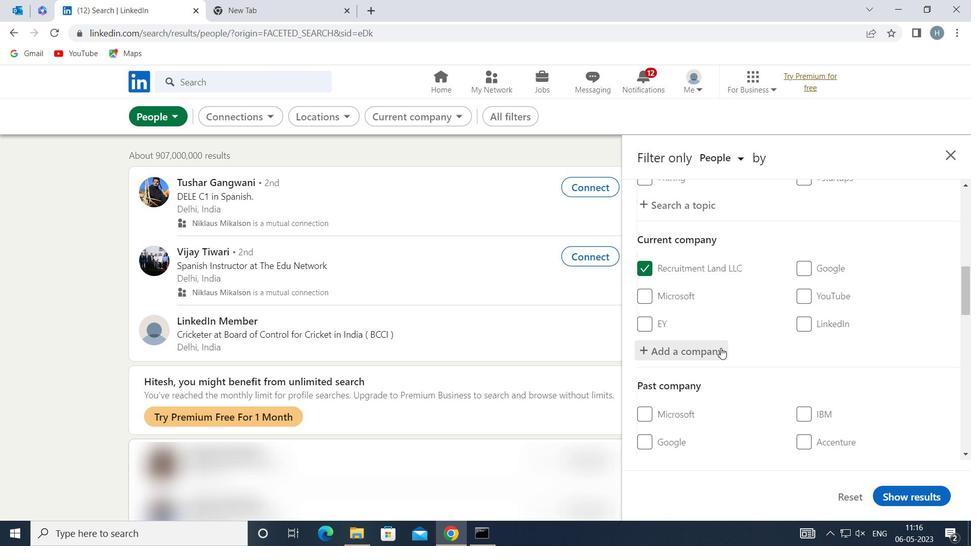 
Action: Mouse moved to (743, 341)
Screenshot: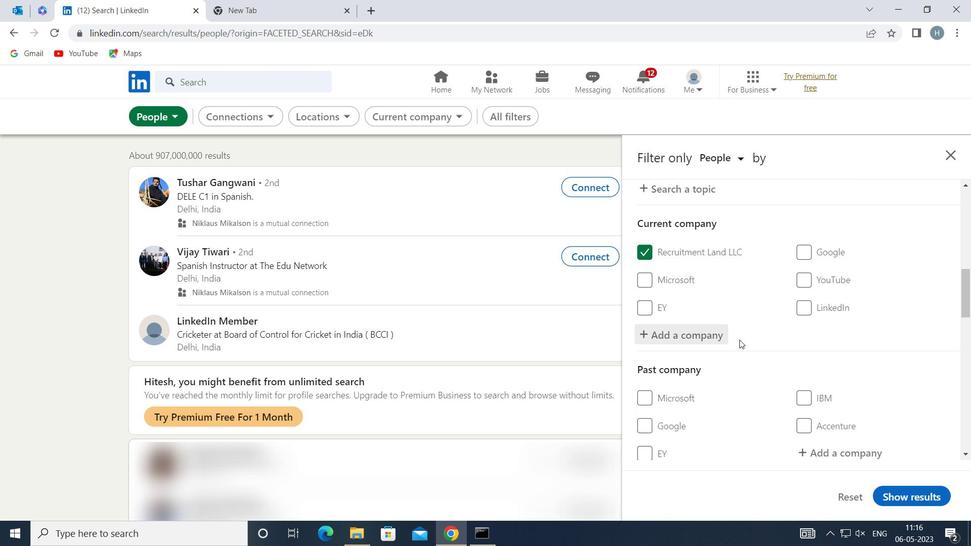 
Action: Mouse scrolled (743, 340) with delta (0, 0)
Screenshot: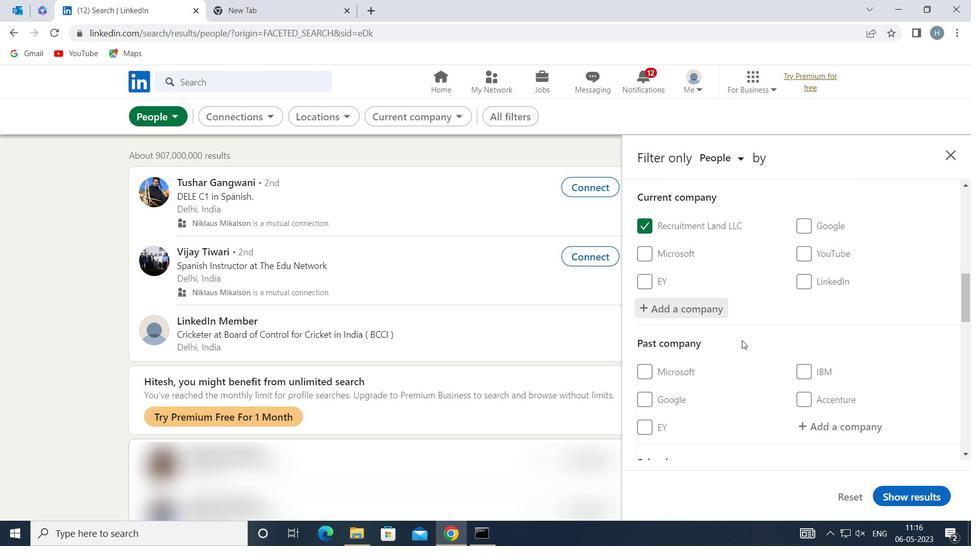 
Action: Mouse moved to (744, 341)
Screenshot: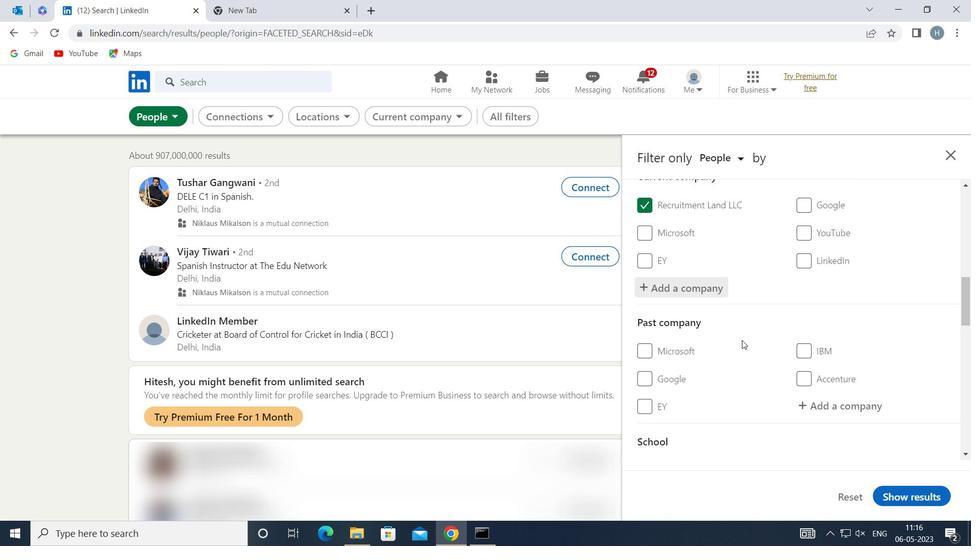 
Action: Mouse scrolled (744, 340) with delta (0, 0)
Screenshot: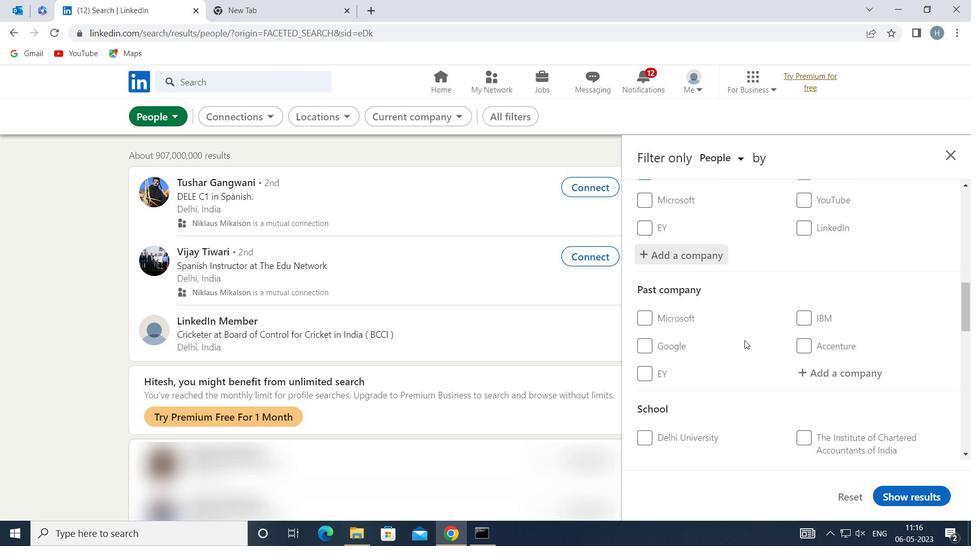 
Action: Mouse scrolled (744, 340) with delta (0, 0)
Screenshot: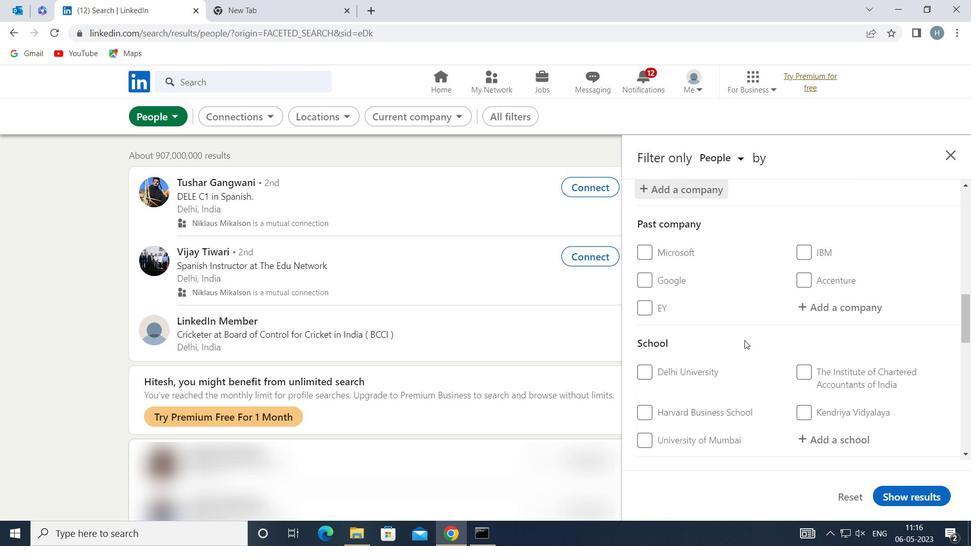 
Action: Mouse moved to (815, 346)
Screenshot: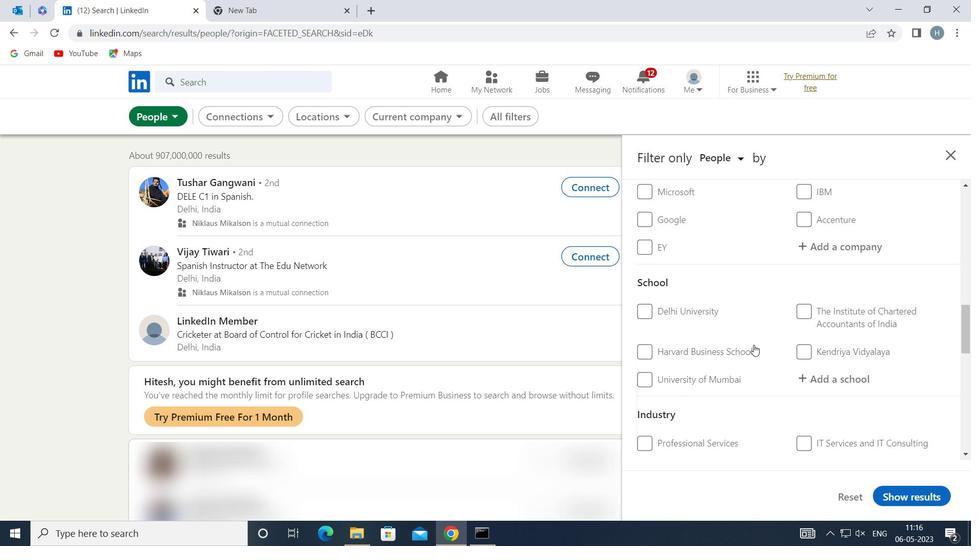 
Action: Mouse pressed left at (815, 346)
Screenshot: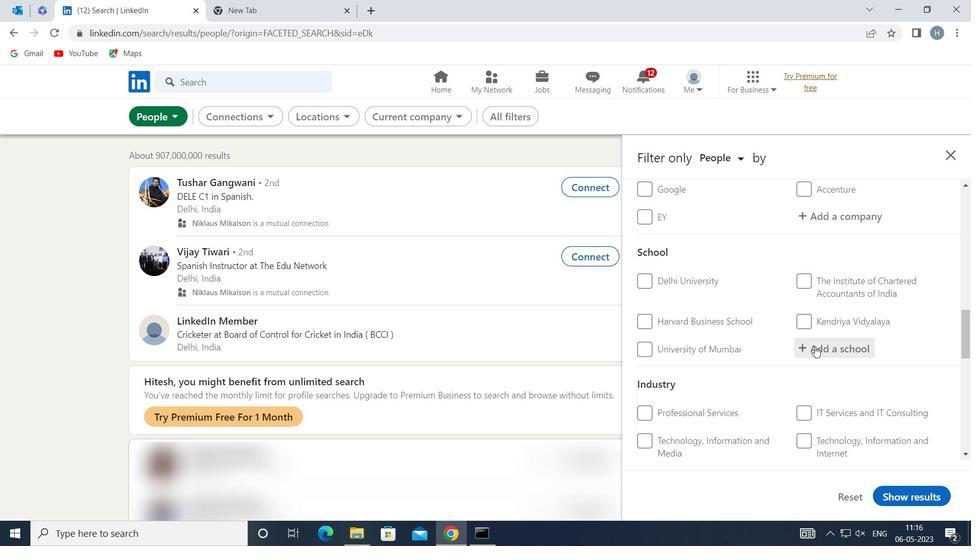 
Action: Key pressed <Key.shift>NIRMALA<Key.space><Key.shift>MEMORIAL<Key.space>
Screenshot: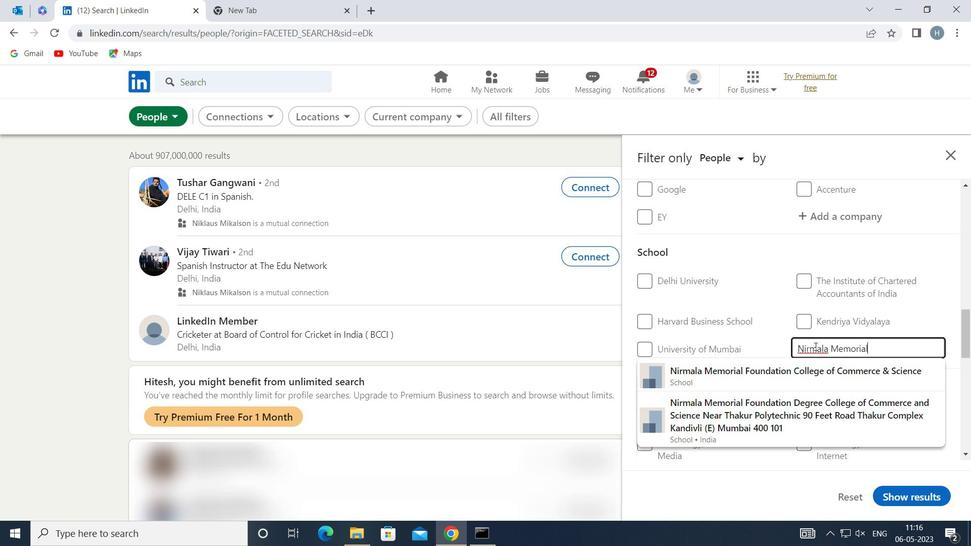 
Action: Mouse moved to (756, 417)
Screenshot: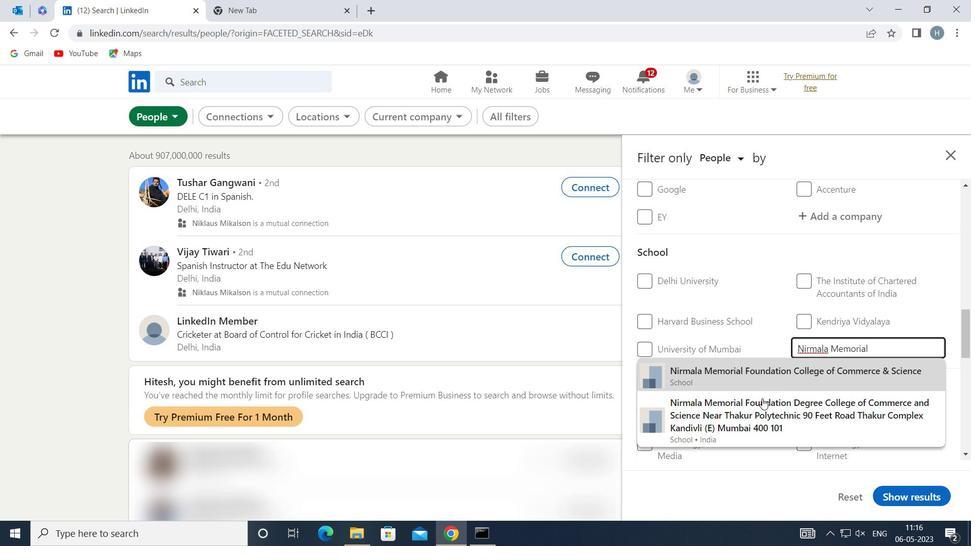 
Action: Mouse pressed left at (756, 417)
Screenshot: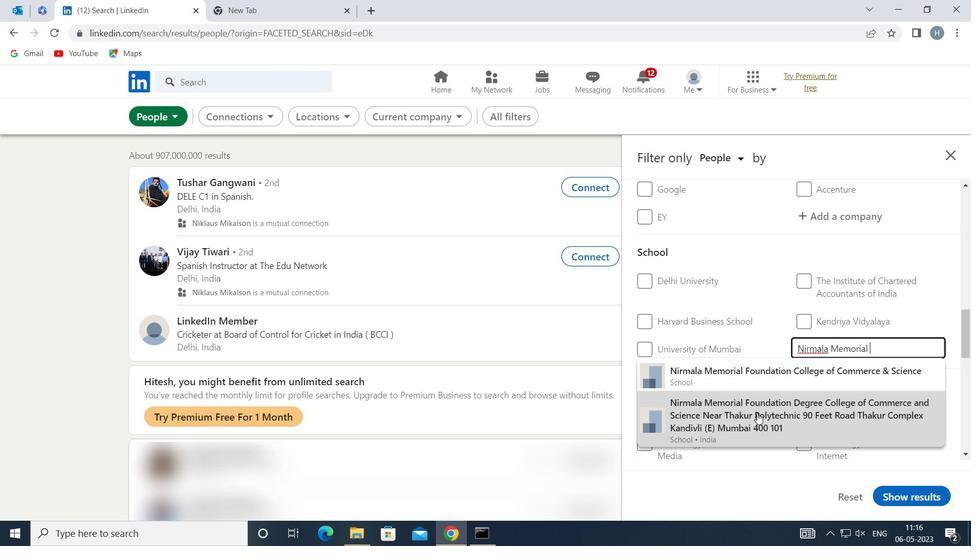 
Action: Mouse moved to (756, 373)
Screenshot: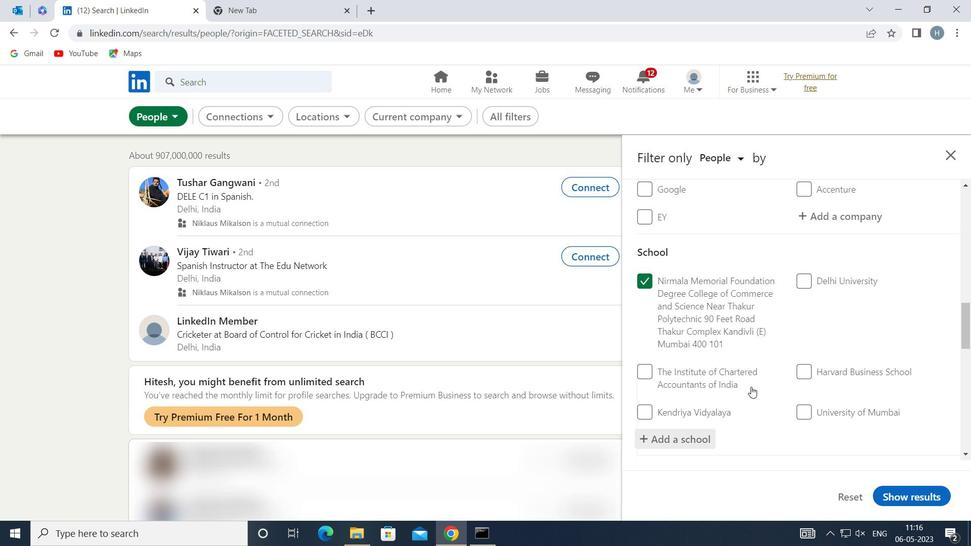 
Action: Mouse scrolled (756, 372) with delta (0, 0)
Screenshot: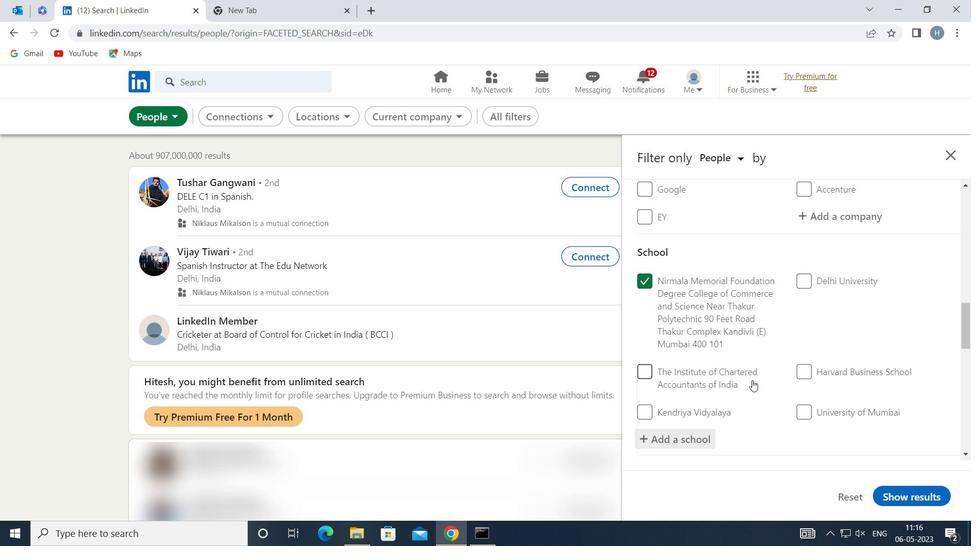 
Action: Mouse moved to (760, 365)
Screenshot: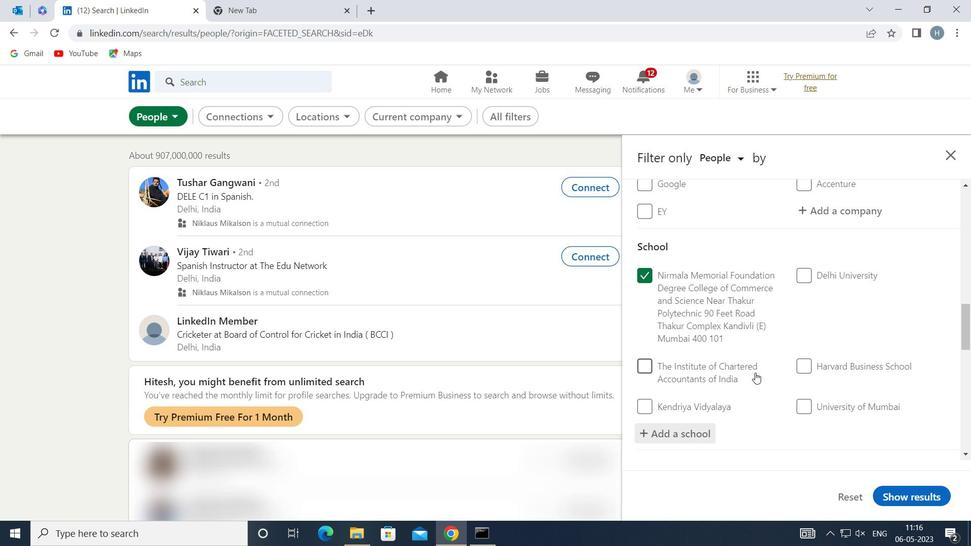 
Action: Mouse scrolled (760, 364) with delta (0, 0)
Screenshot: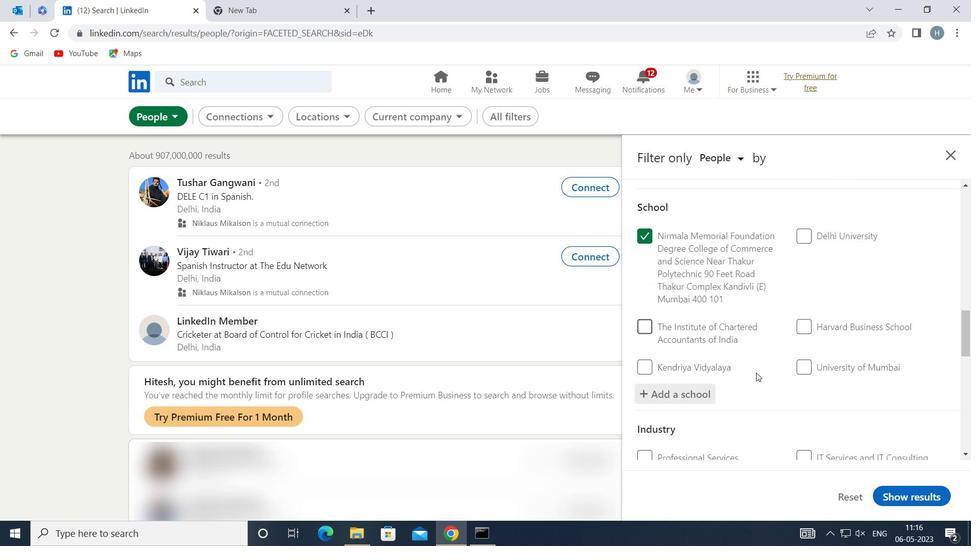 
Action: Mouse moved to (764, 361)
Screenshot: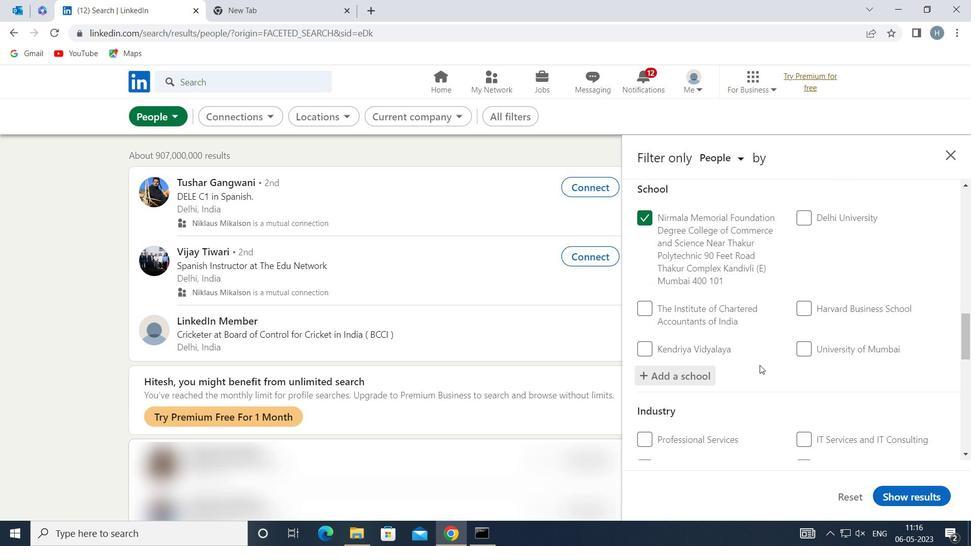 
Action: Mouse scrolled (764, 360) with delta (0, 0)
Screenshot: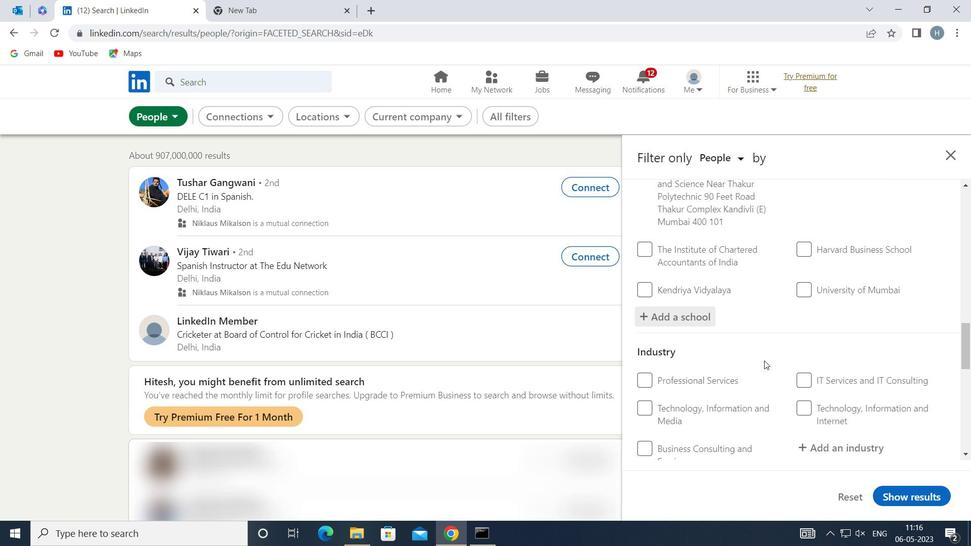 
Action: Mouse moved to (820, 377)
Screenshot: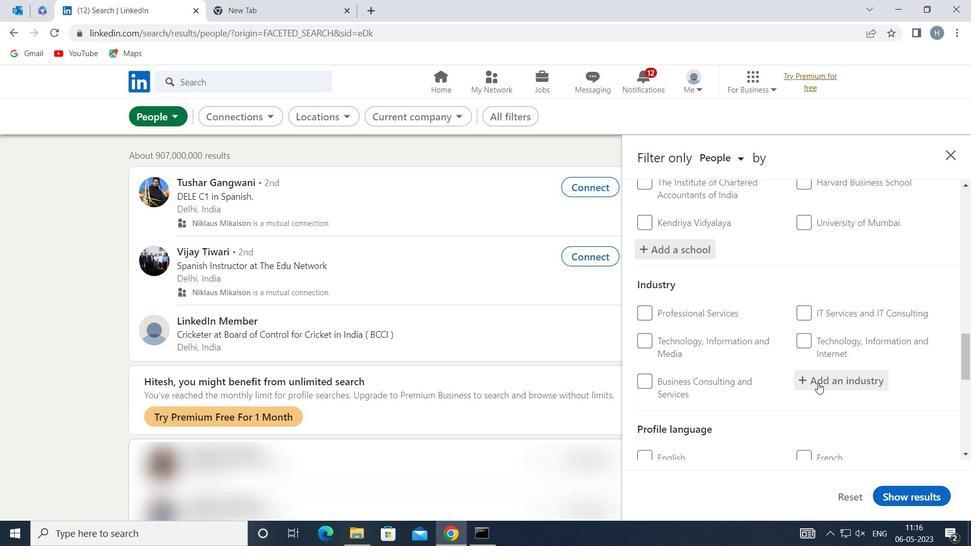 
Action: Mouse pressed left at (820, 377)
Screenshot: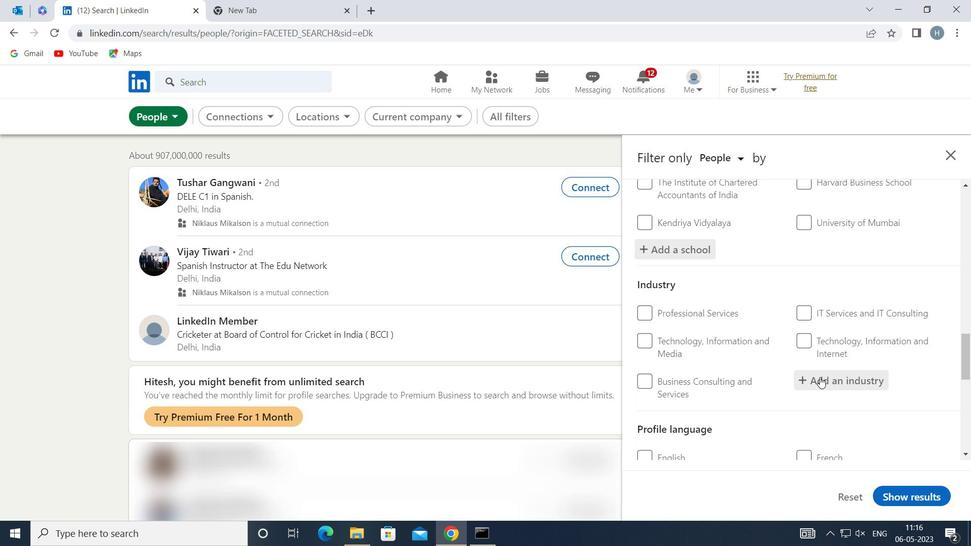 
Action: Key pressed <Key.shift>COSME
Screenshot: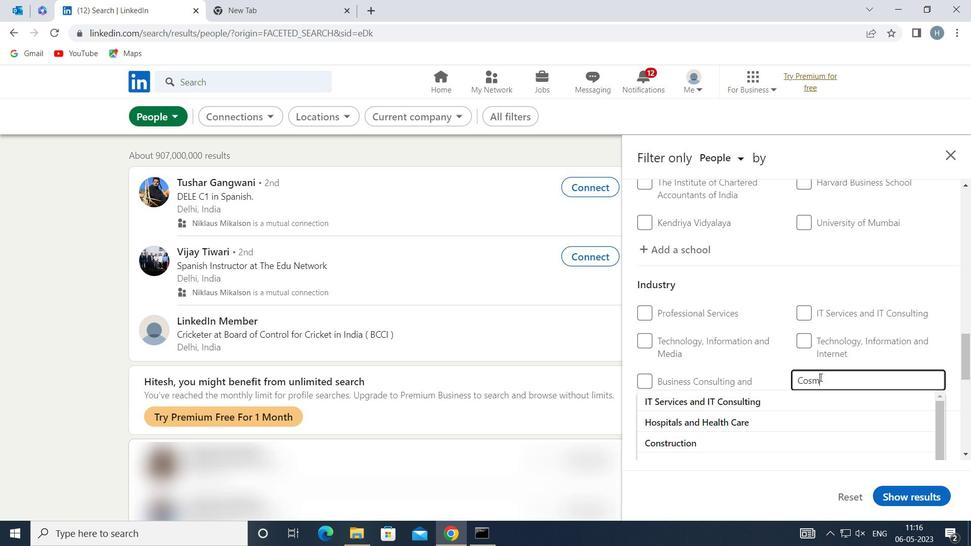 
Action: Mouse moved to (749, 400)
Screenshot: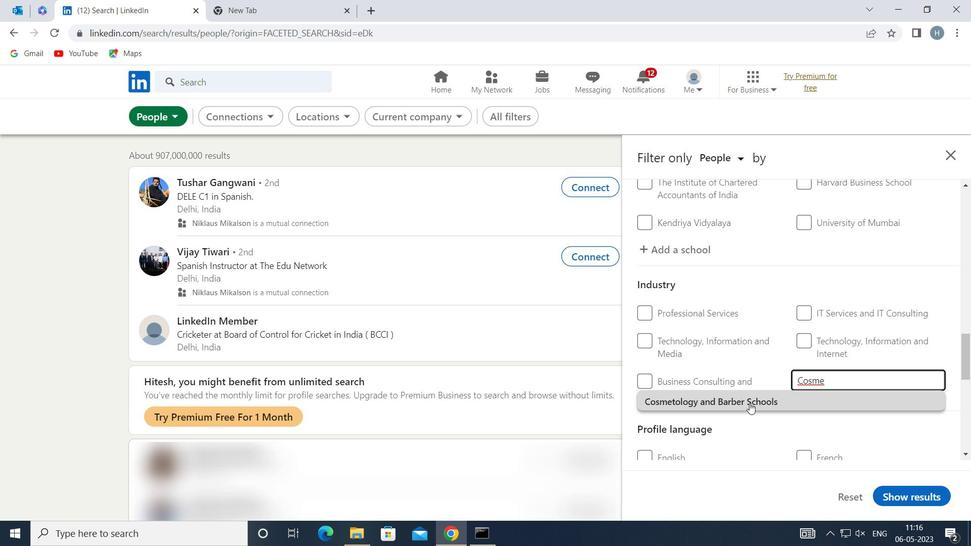 
Action: Mouse pressed left at (749, 400)
Screenshot: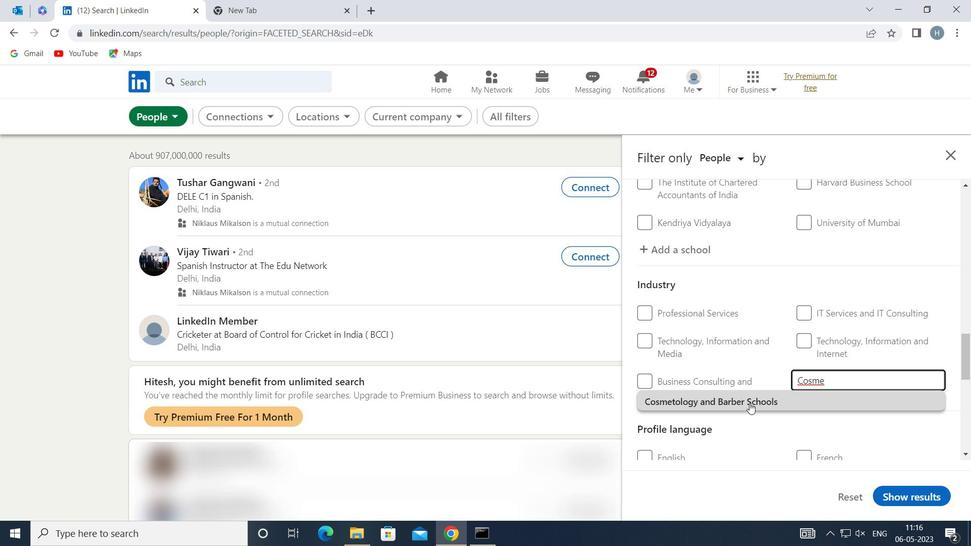 
Action: Mouse moved to (754, 383)
Screenshot: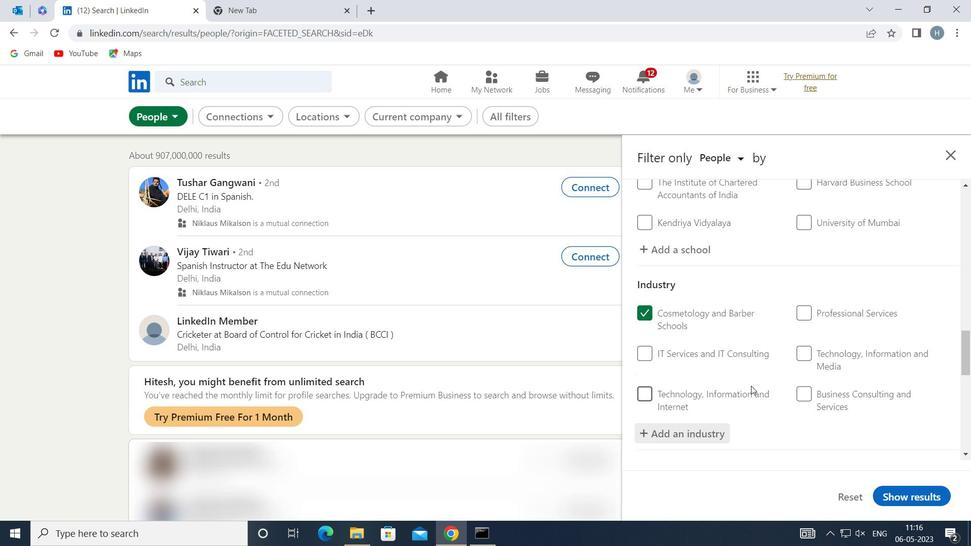
Action: Mouse scrolled (754, 382) with delta (0, 0)
Screenshot: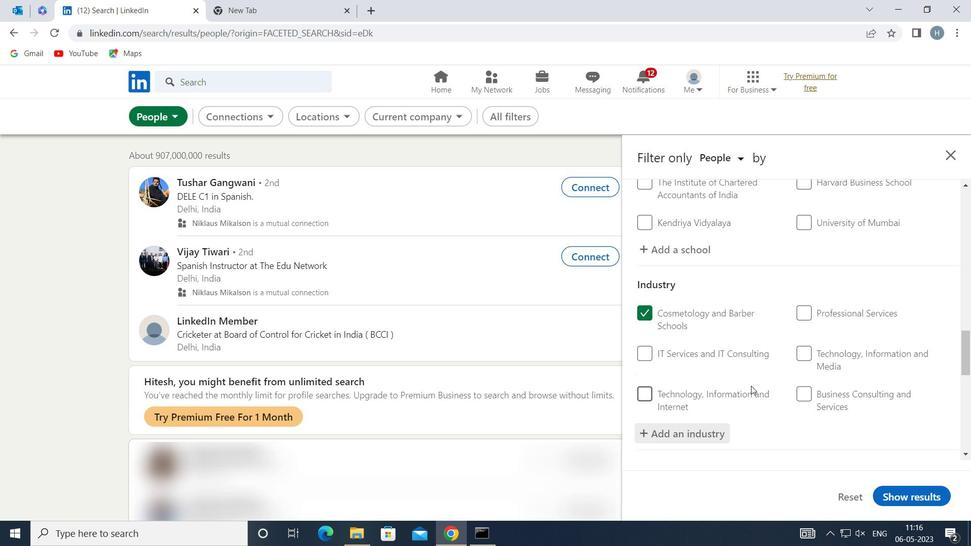 
Action: Mouse moved to (754, 383)
Screenshot: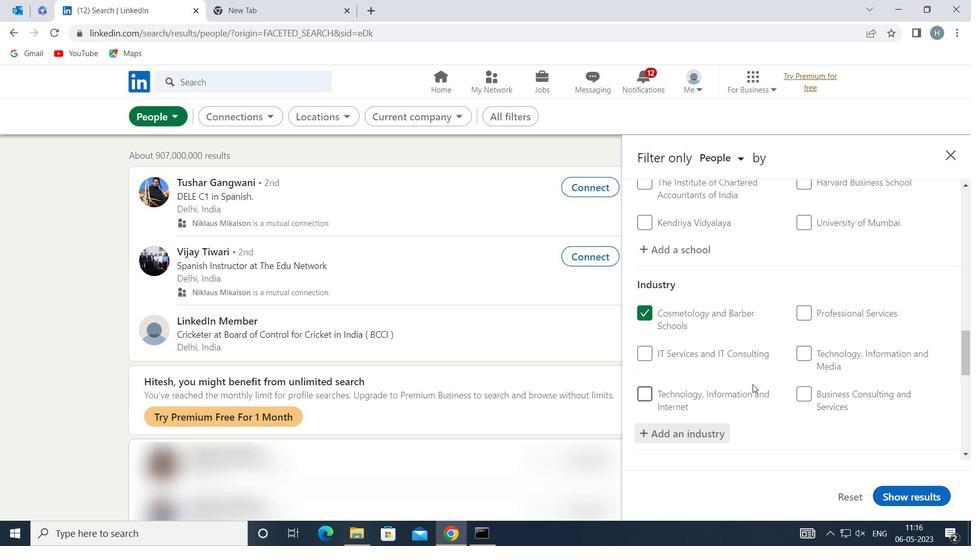 
Action: Mouse scrolled (754, 382) with delta (0, 0)
Screenshot: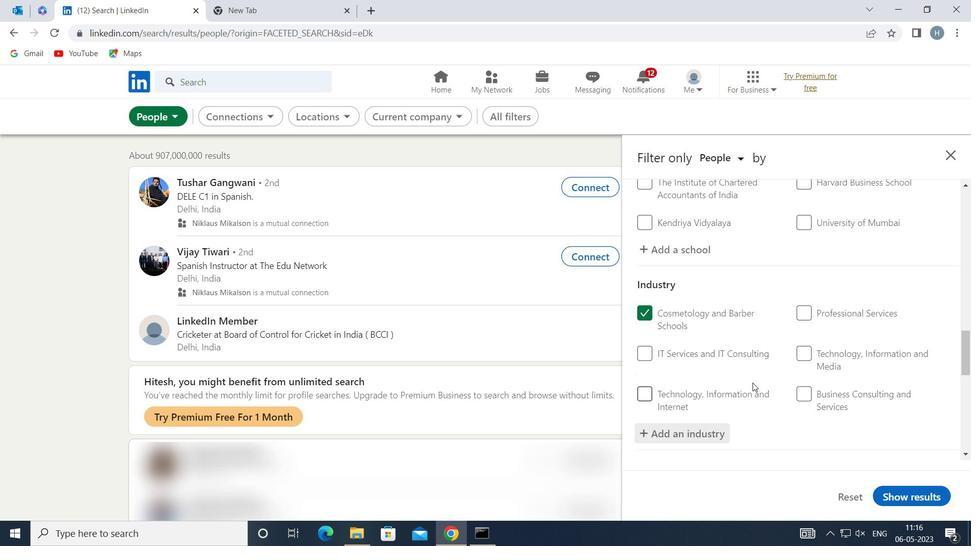 
Action: Mouse moved to (757, 372)
Screenshot: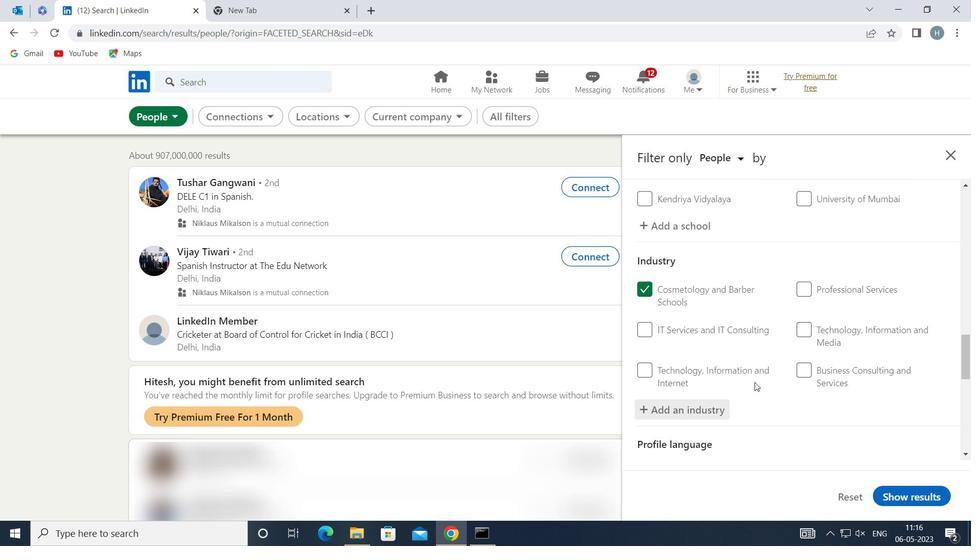 
Action: Mouse scrolled (757, 371) with delta (0, 0)
Screenshot: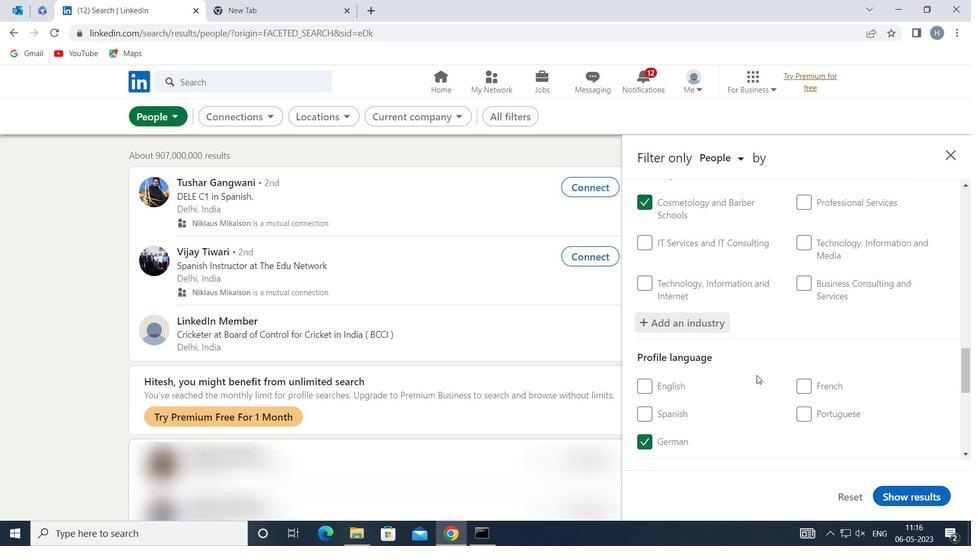
Action: Mouse moved to (760, 368)
Screenshot: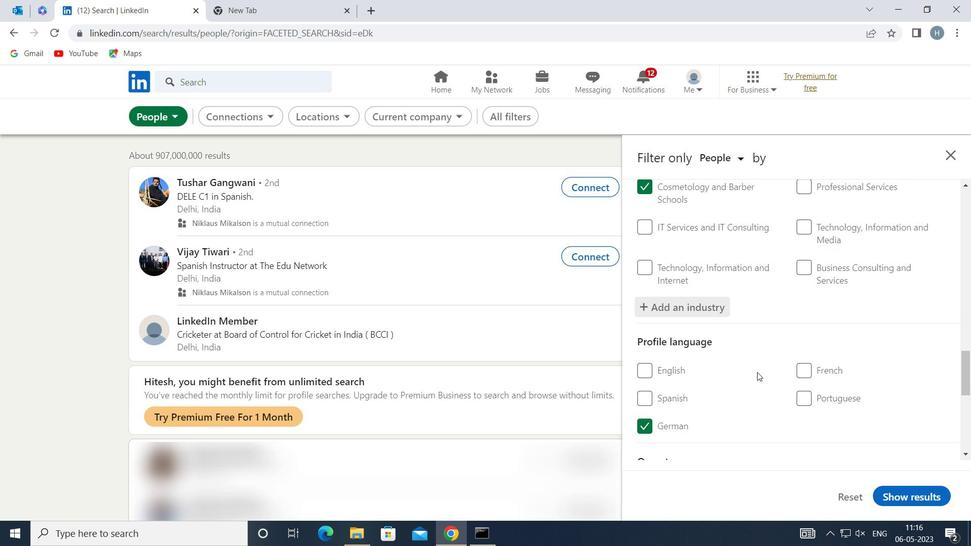 
Action: Mouse scrolled (760, 368) with delta (0, 0)
Screenshot: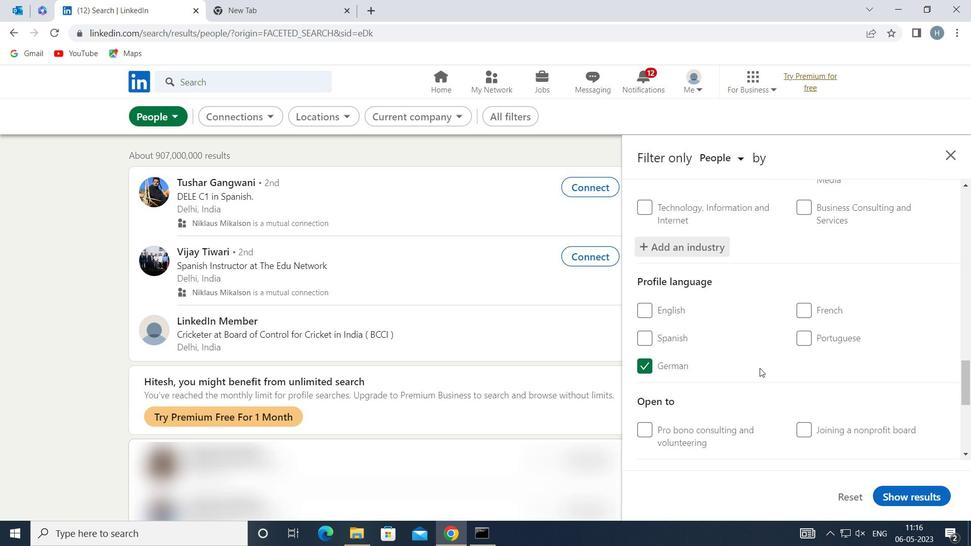 
Action: Mouse scrolled (760, 368) with delta (0, 0)
Screenshot: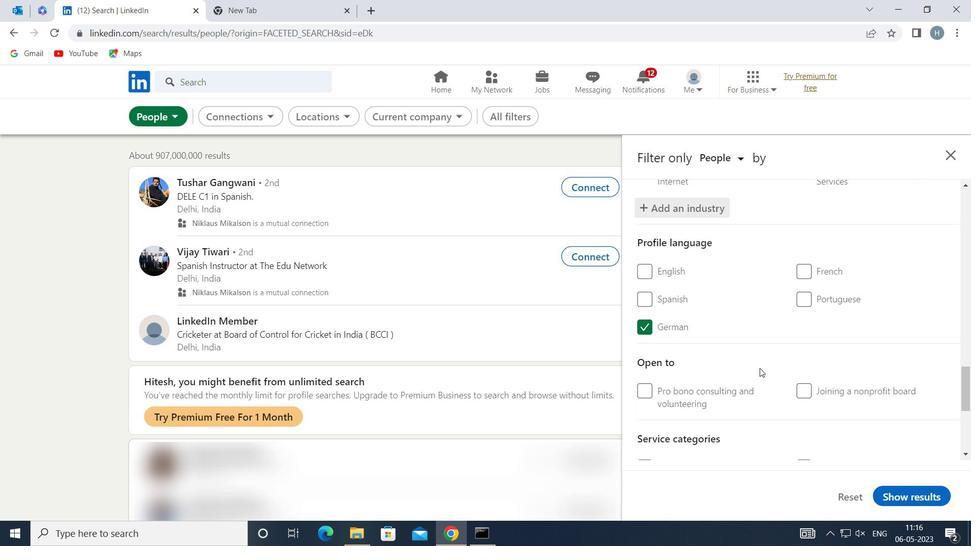 
Action: Mouse moved to (761, 368)
Screenshot: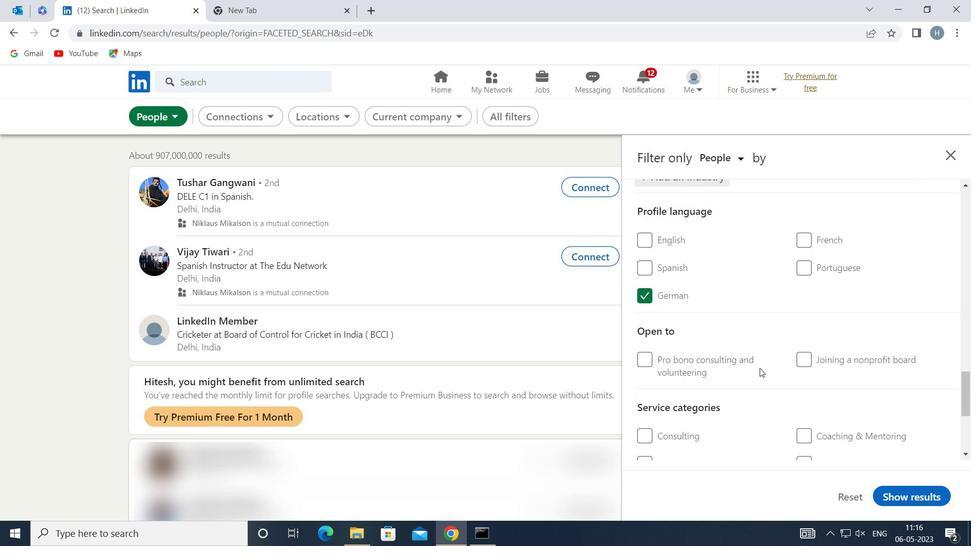 
Action: Mouse scrolled (761, 367) with delta (0, 0)
Screenshot: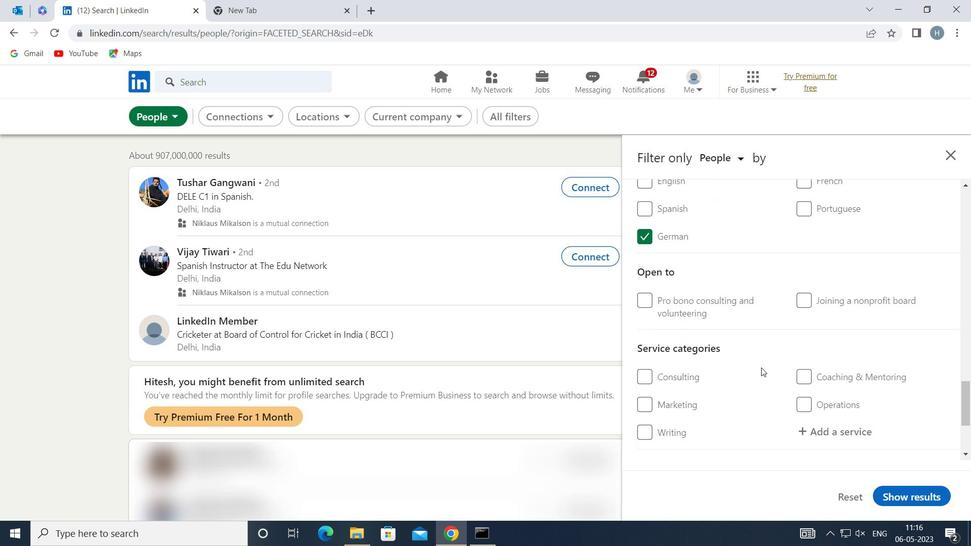 
Action: Mouse moved to (828, 362)
Screenshot: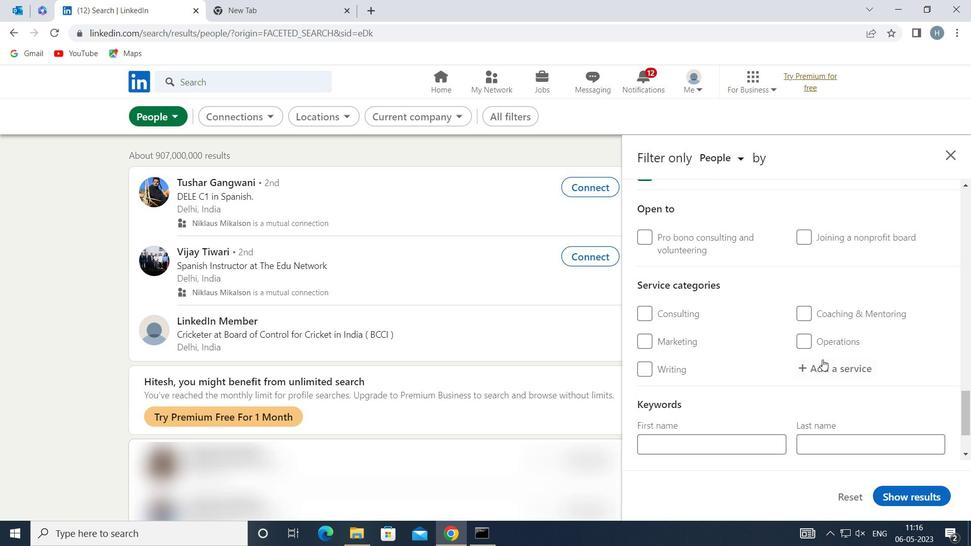 
Action: Mouse pressed left at (828, 362)
Screenshot: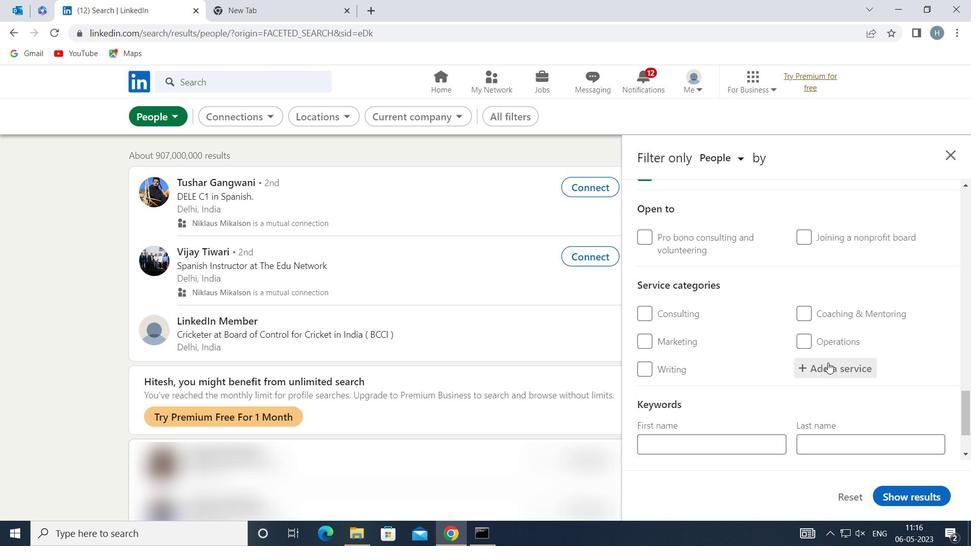 
Action: Key pressed <Key.shift>BOOK
Screenshot: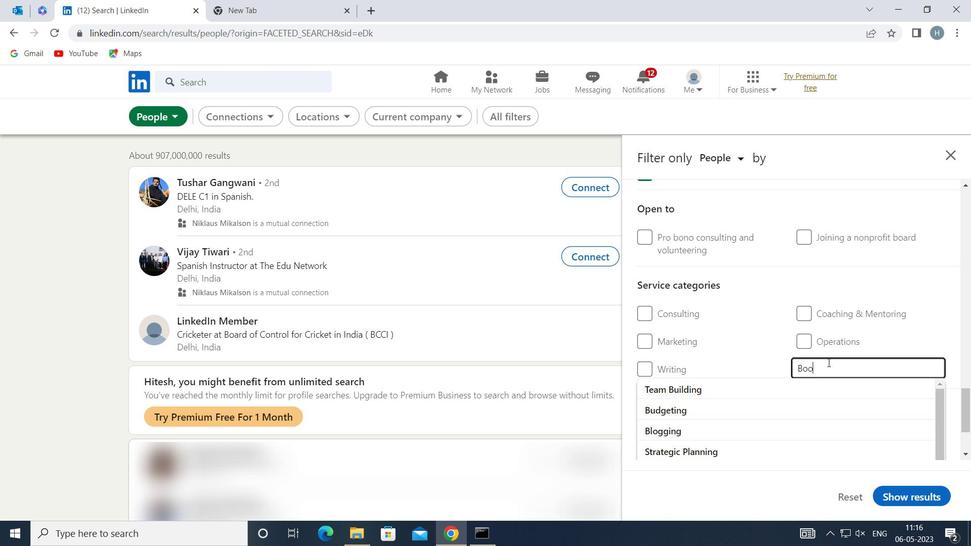 
Action: Mouse moved to (773, 390)
Screenshot: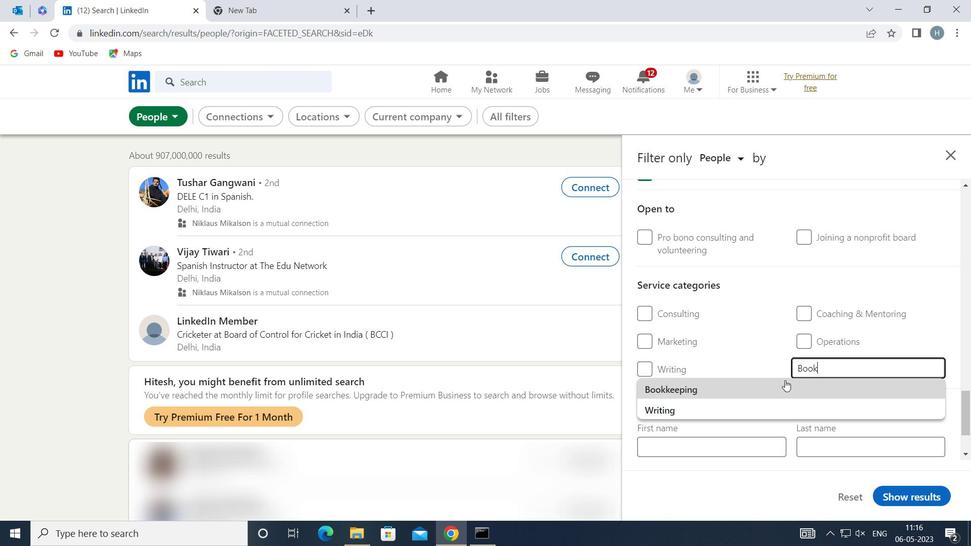 
Action: Mouse pressed left at (773, 390)
Screenshot: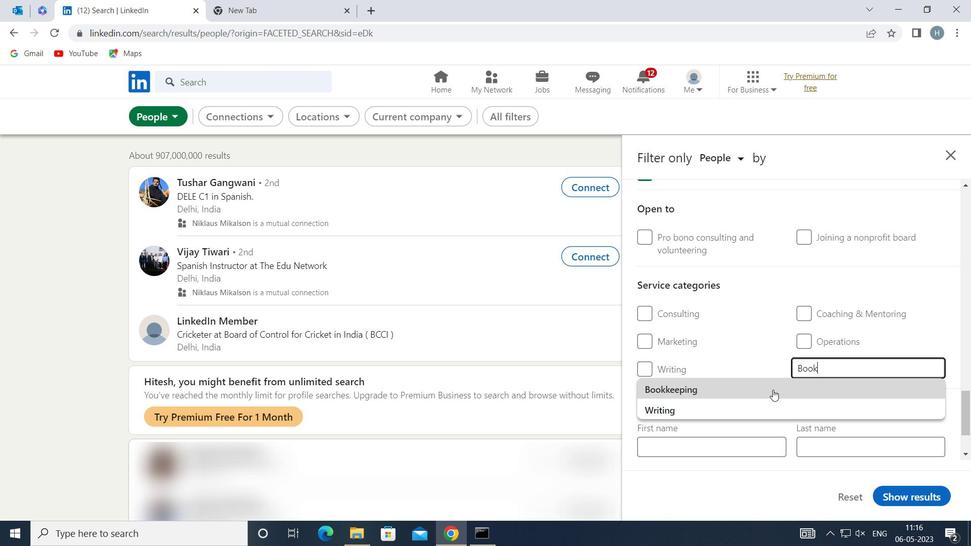 
Action: Mouse moved to (744, 380)
Screenshot: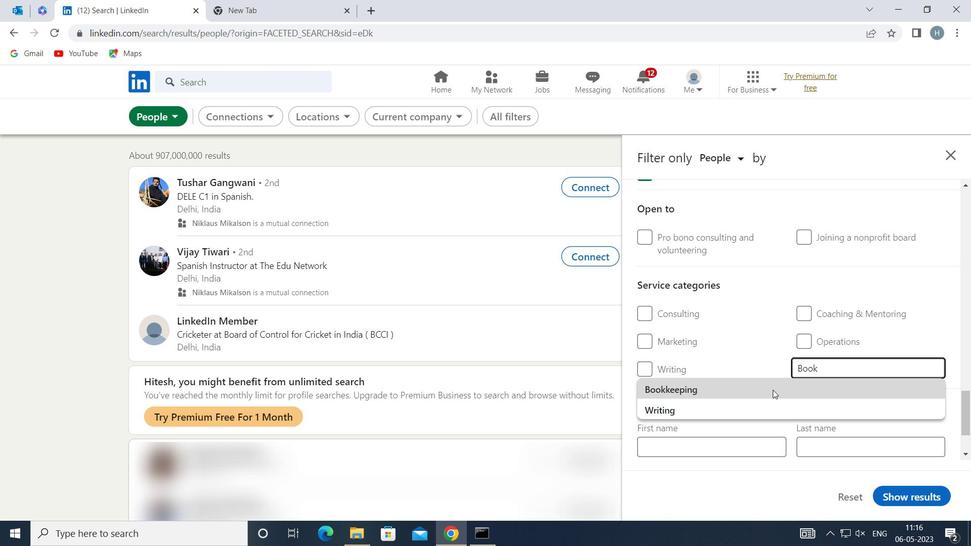 
Action: Mouse scrolled (744, 379) with delta (0, 0)
Screenshot: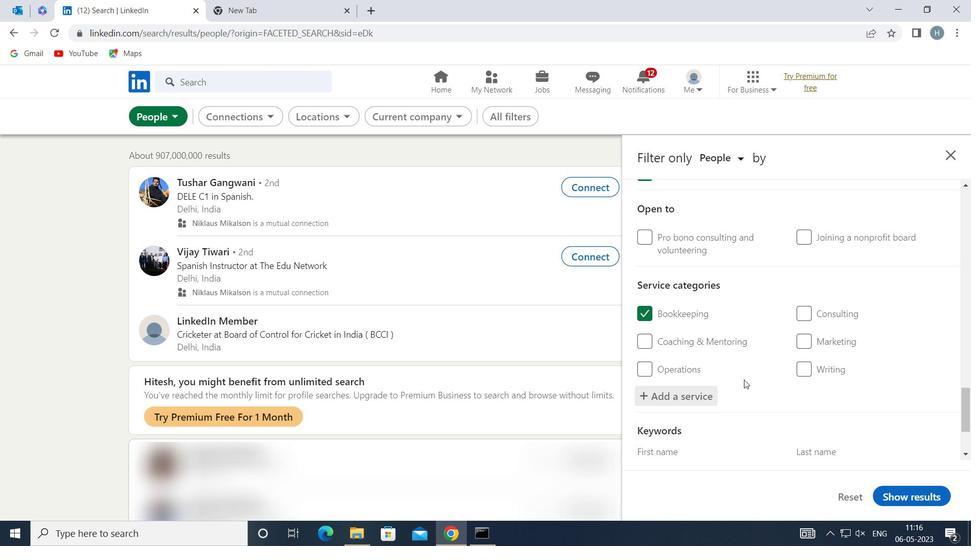 
Action: Mouse scrolled (744, 379) with delta (0, 0)
Screenshot: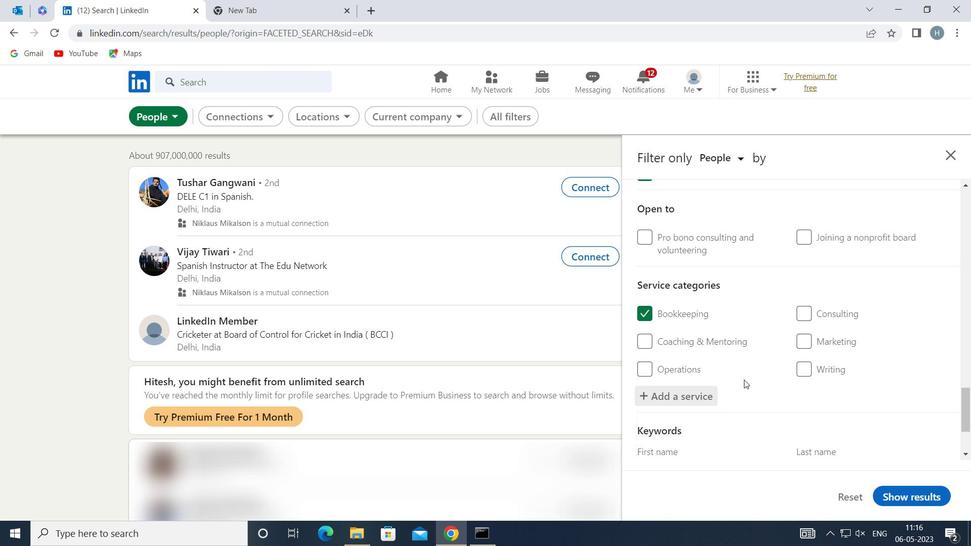 
Action: Mouse scrolled (744, 379) with delta (0, 0)
Screenshot: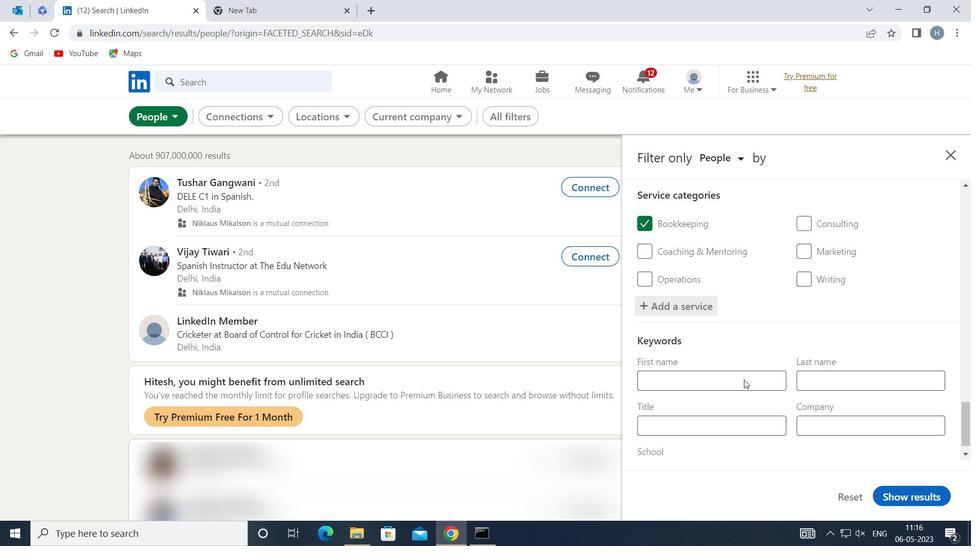 
Action: Mouse moved to (744, 397)
Screenshot: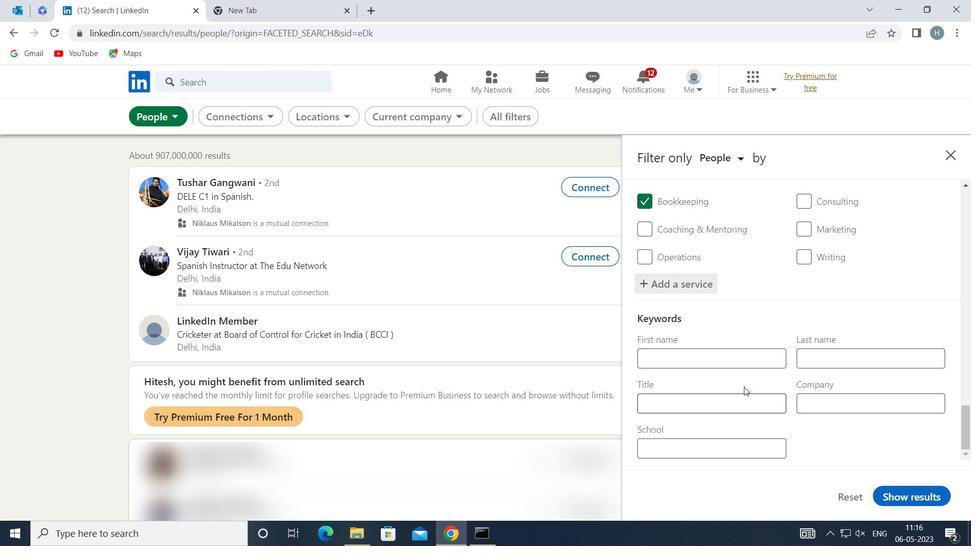 
Action: Mouse pressed left at (744, 397)
Screenshot: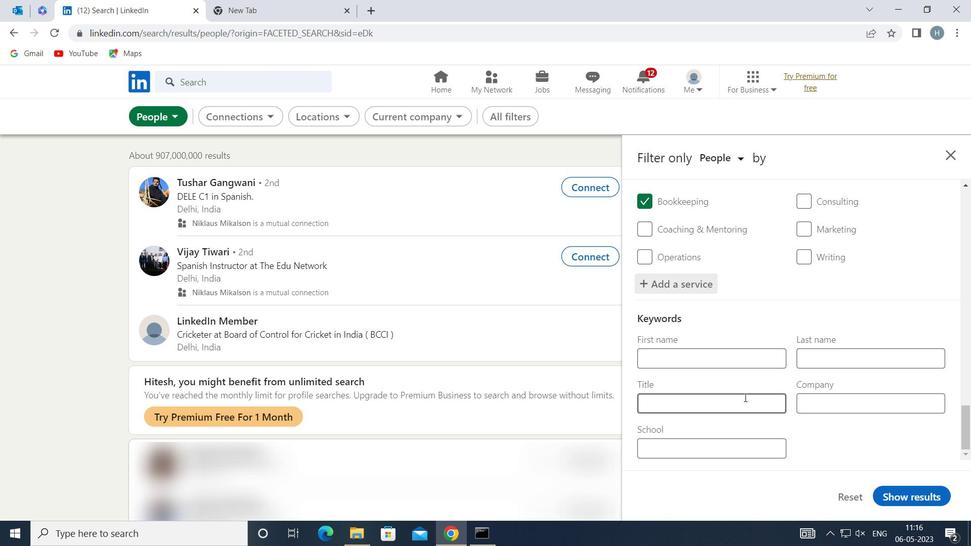 
Action: Key pressed <Key.shift>SEO<Key.space>MANAGER
Screenshot: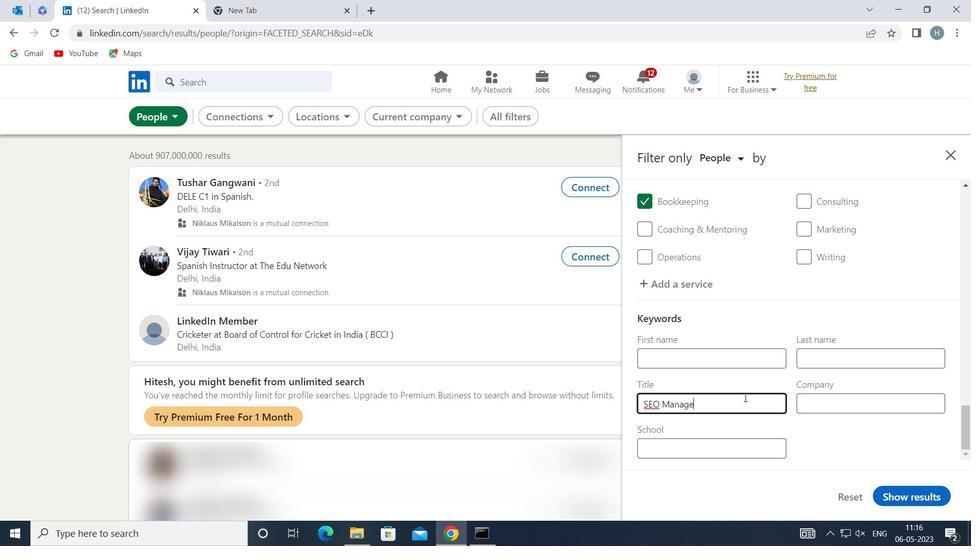 
Action: Mouse moved to (924, 496)
Screenshot: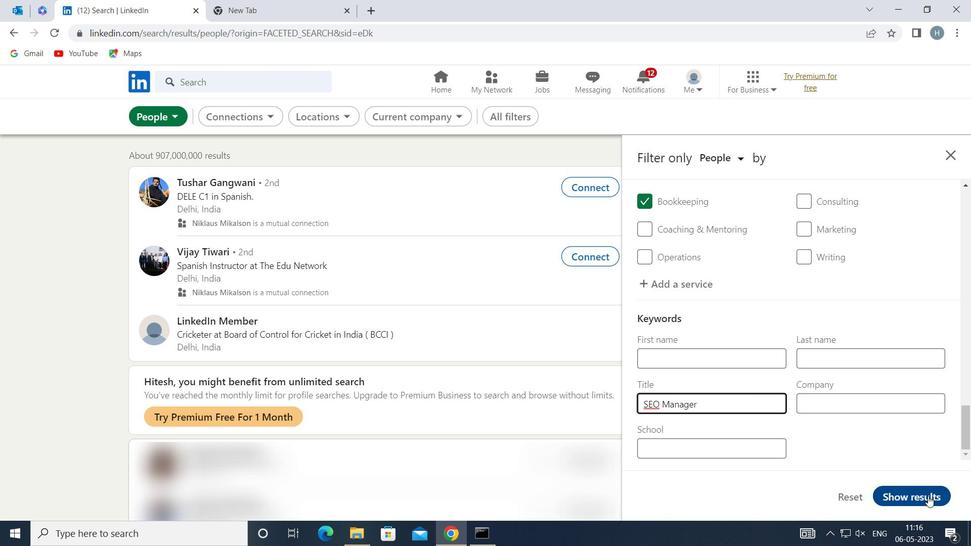 
Action: Mouse pressed left at (924, 496)
Screenshot: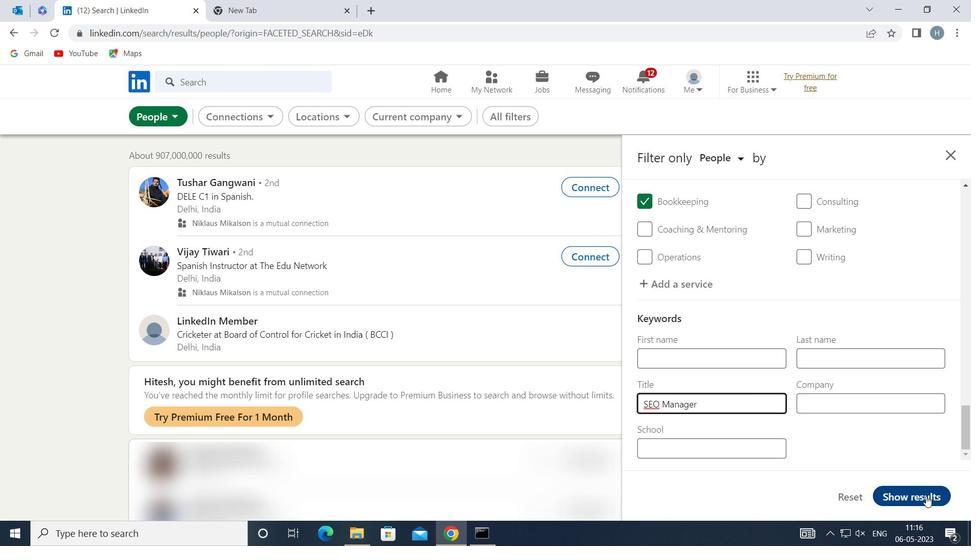 
Action: Mouse moved to (759, 401)
Screenshot: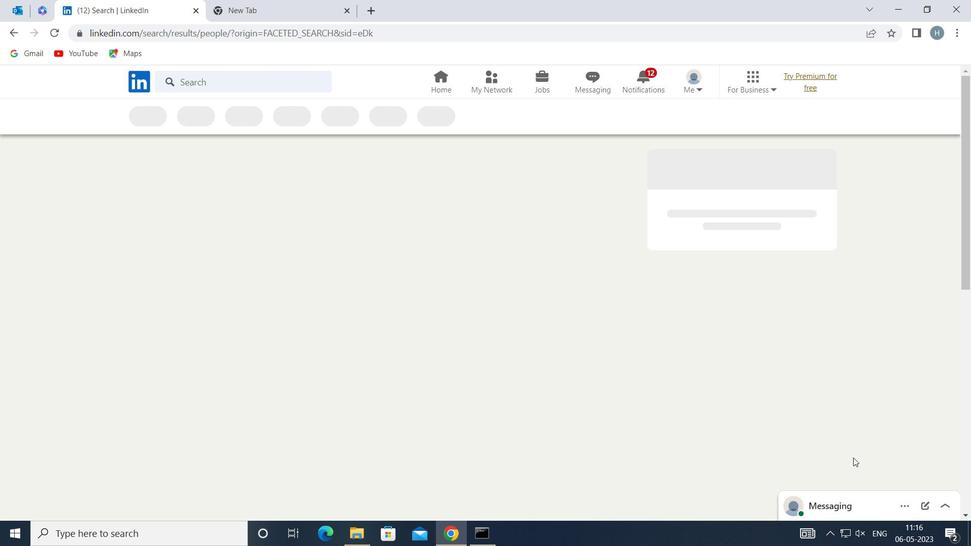 
